 Task: Create a due date automation trigger when advanced on, on the tuesday of the week a card is due add fields with custom field "Resume" unchecked at 11:00 AM.
Action: Mouse moved to (1288, 100)
Screenshot: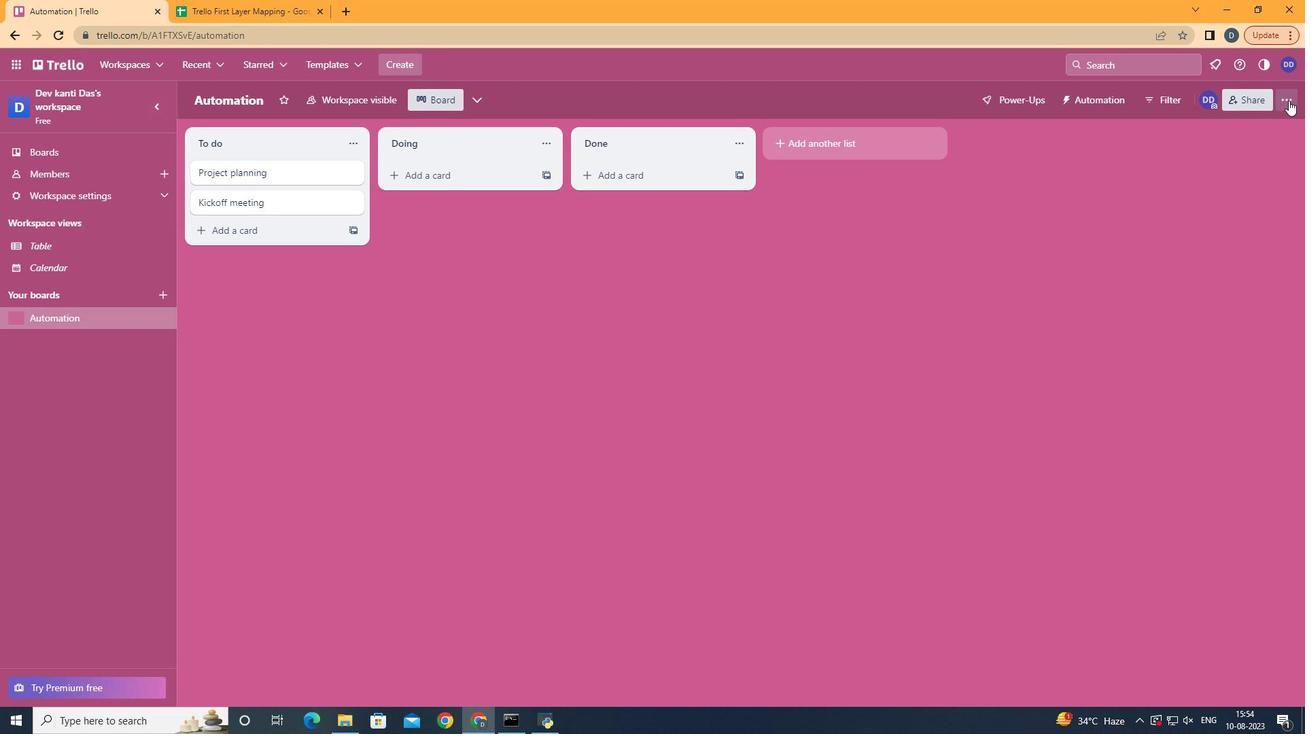 
Action: Mouse pressed left at (1288, 100)
Screenshot: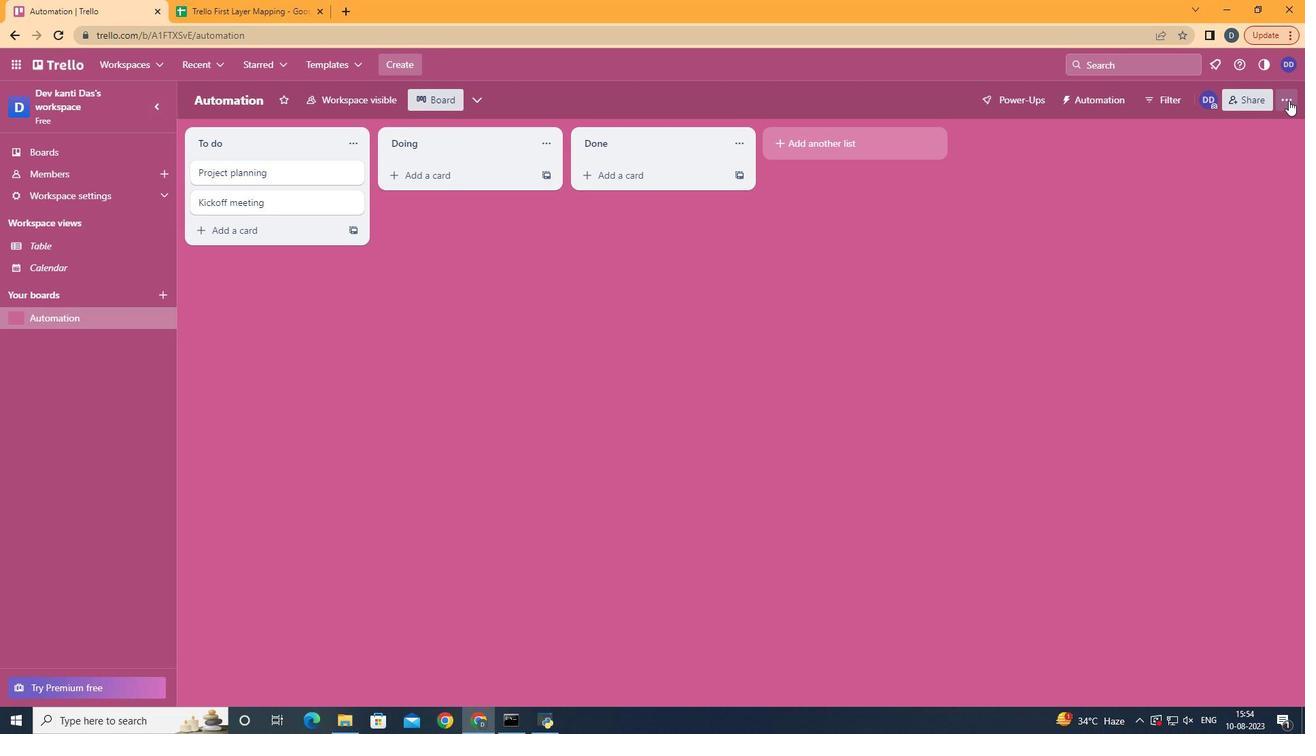 
Action: Mouse moved to (1193, 286)
Screenshot: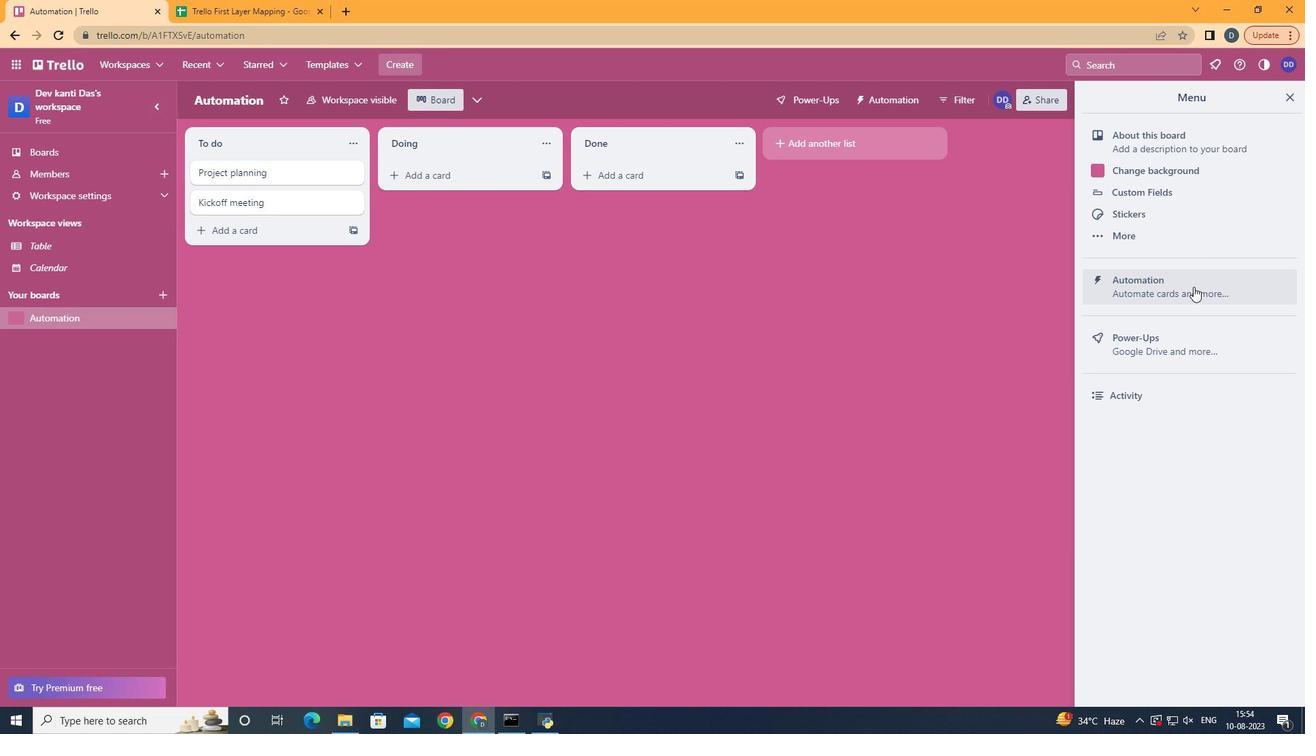 
Action: Mouse pressed left at (1193, 286)
Screenshot: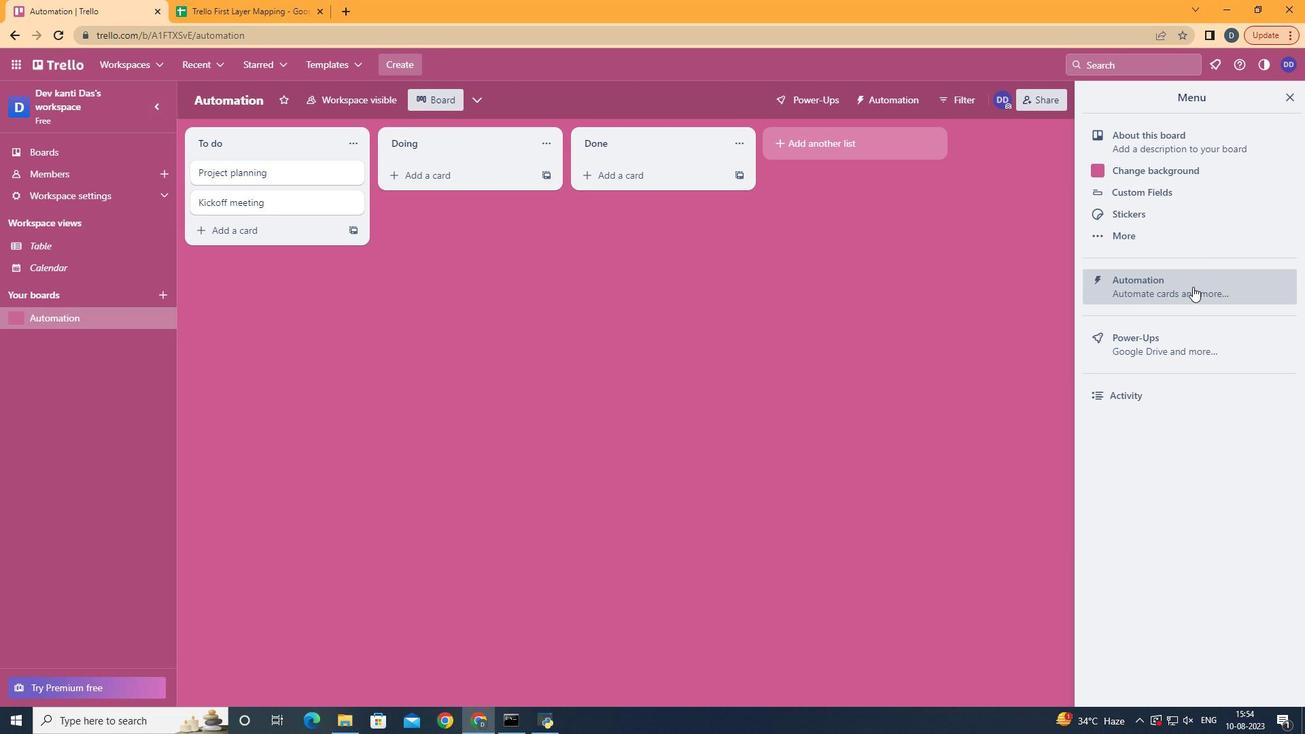 
Action: Mouse moved to (231, 268)
Screenshot: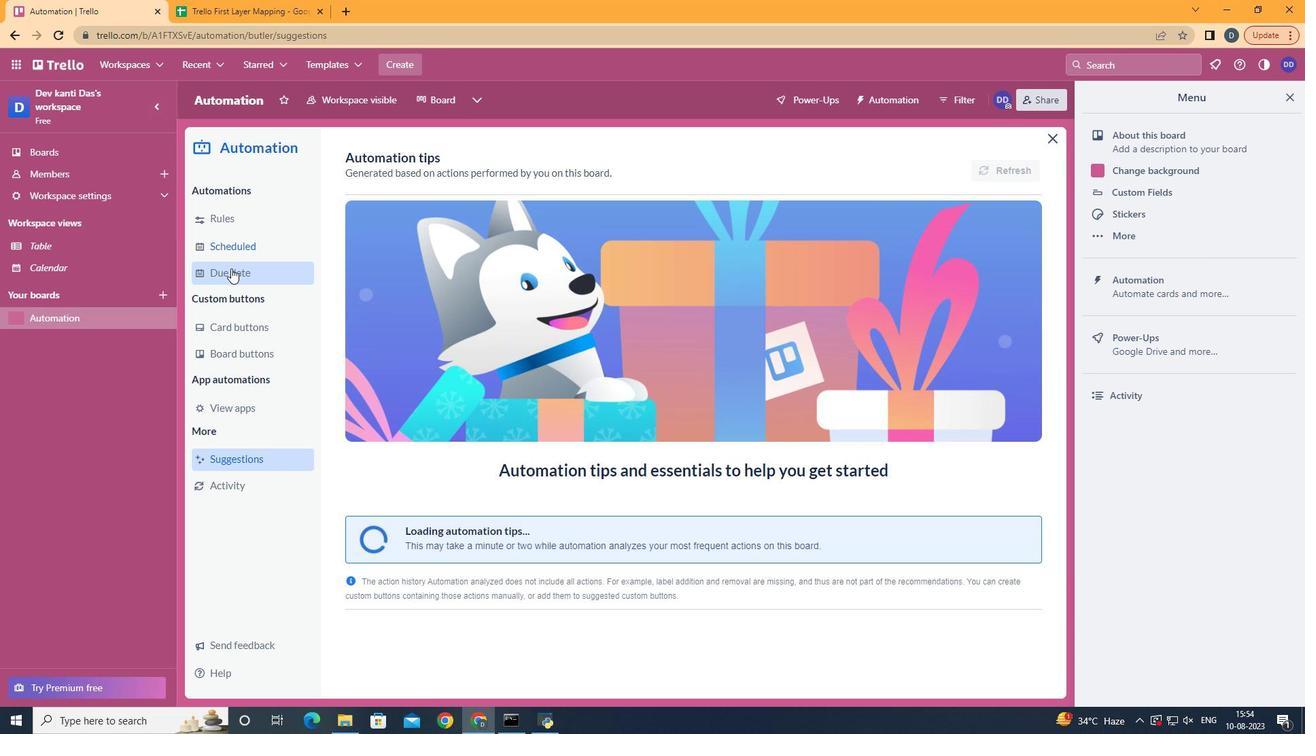 
Action: Mouse pressed left at (231, 268)
Screenshot: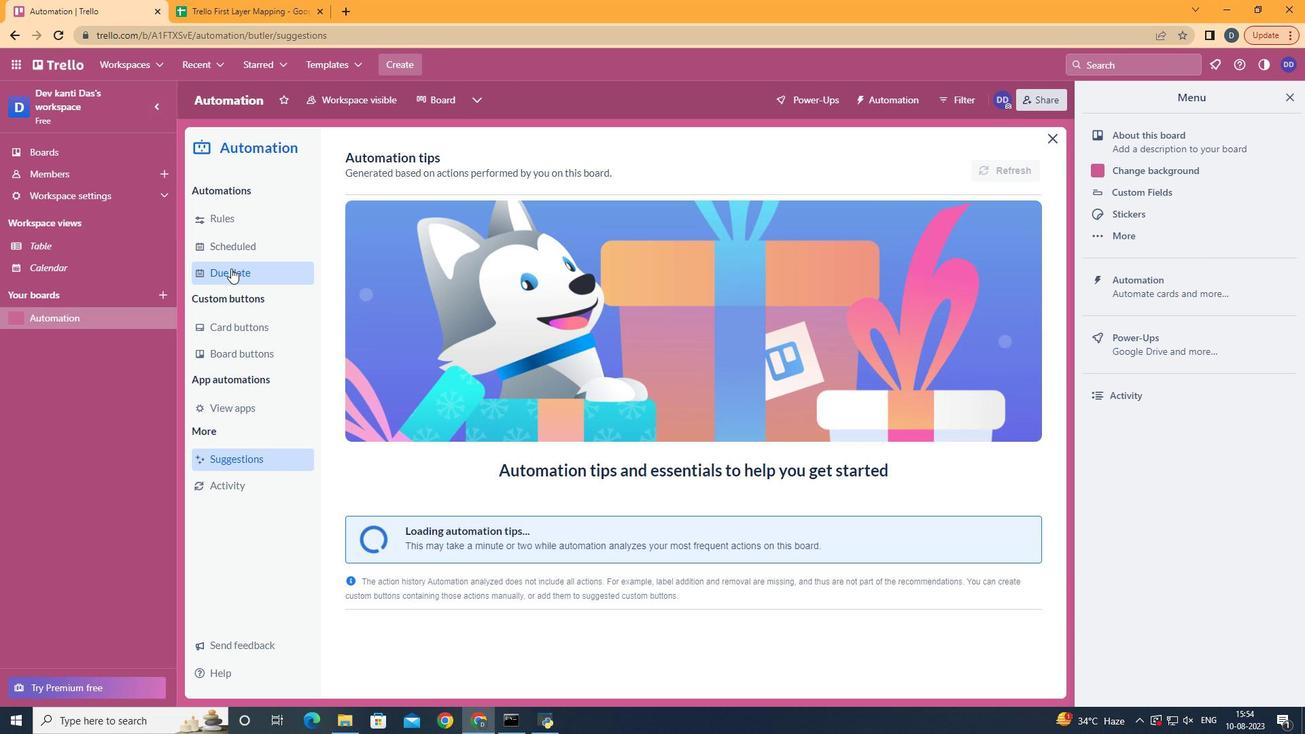 
Action: Mouse moved to (969, 159)
Screenshot: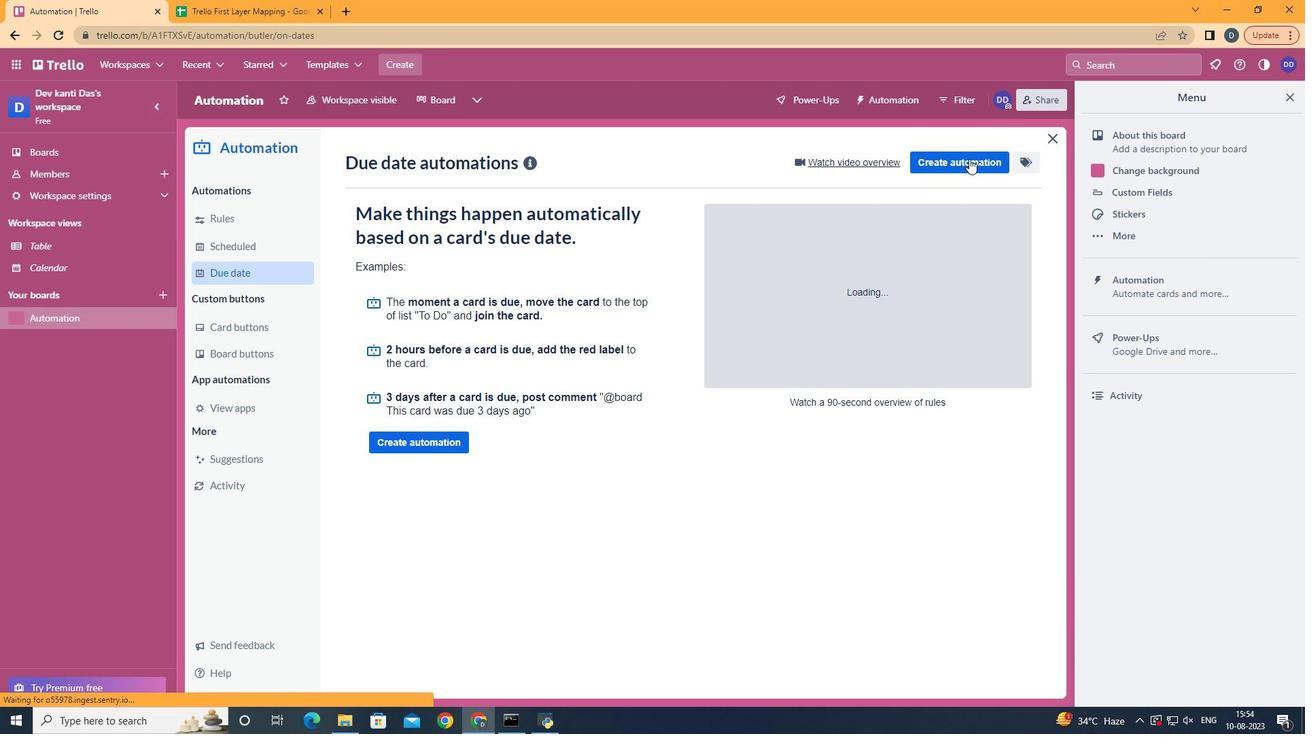 
Action: Mouse pressed left at (969, 159)
Screenshot: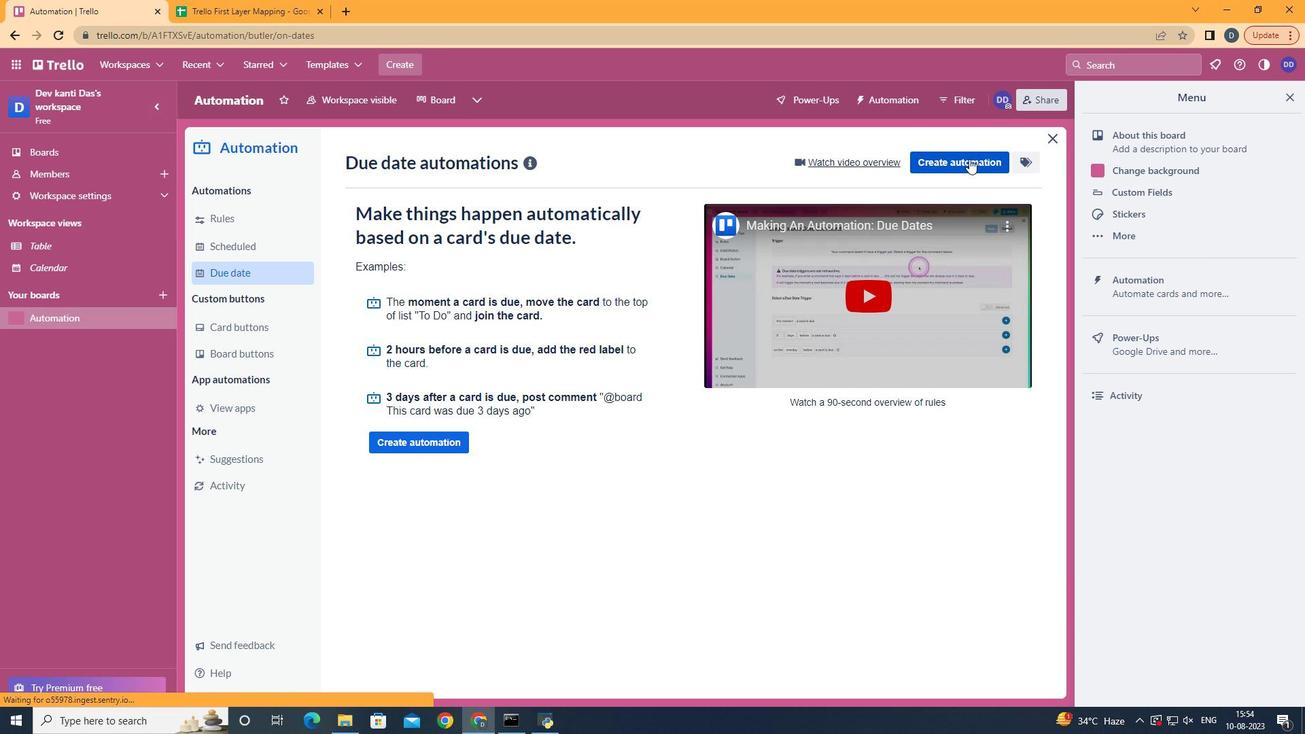 
Action: Mouse moved to (749, 301)
Screenshot: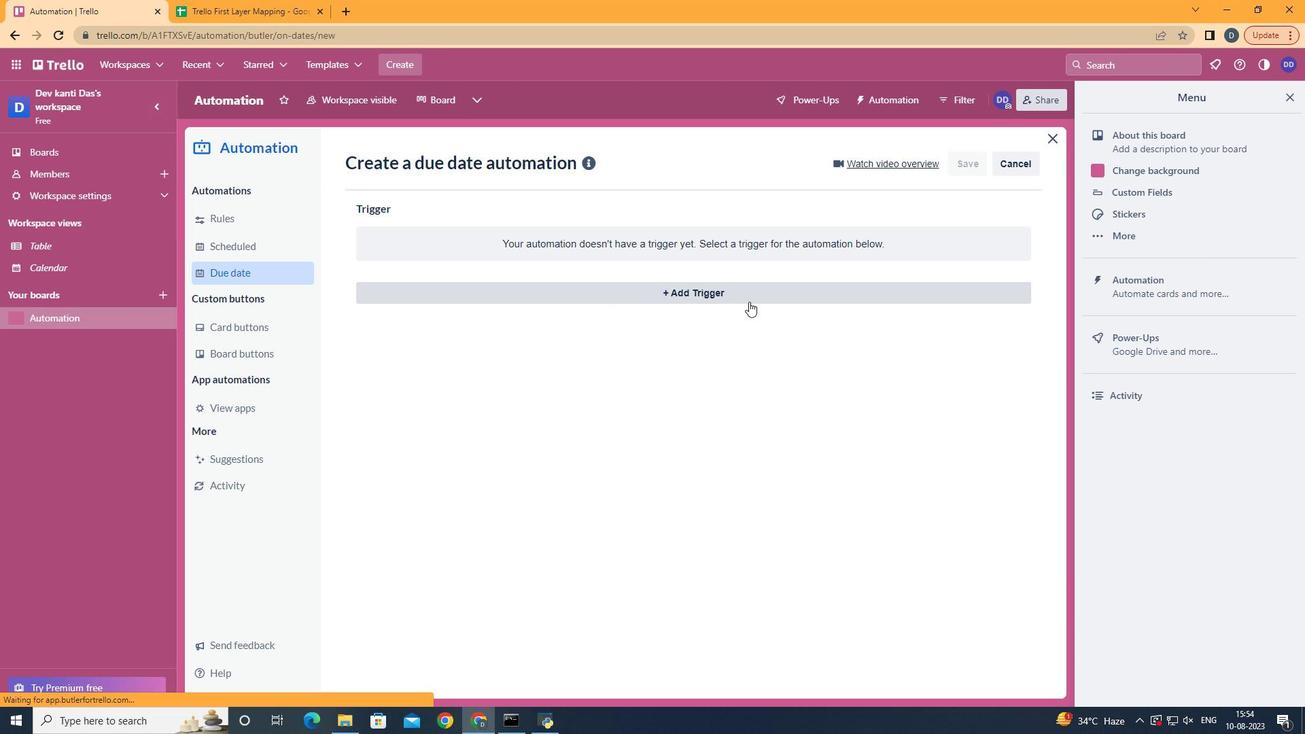 
Action: Mouse pressed left at (749, 301)
Screenshot: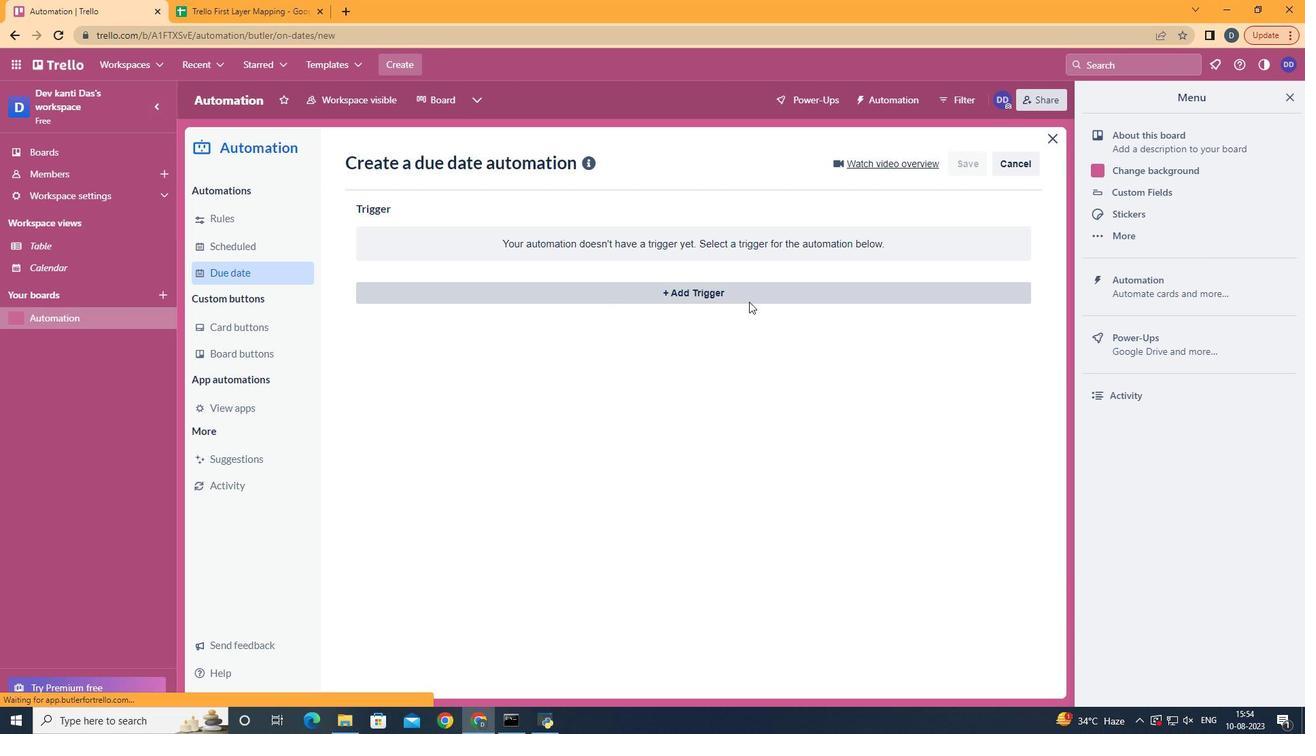 
Action: Mouse moved to (439, 385)
Screenshot: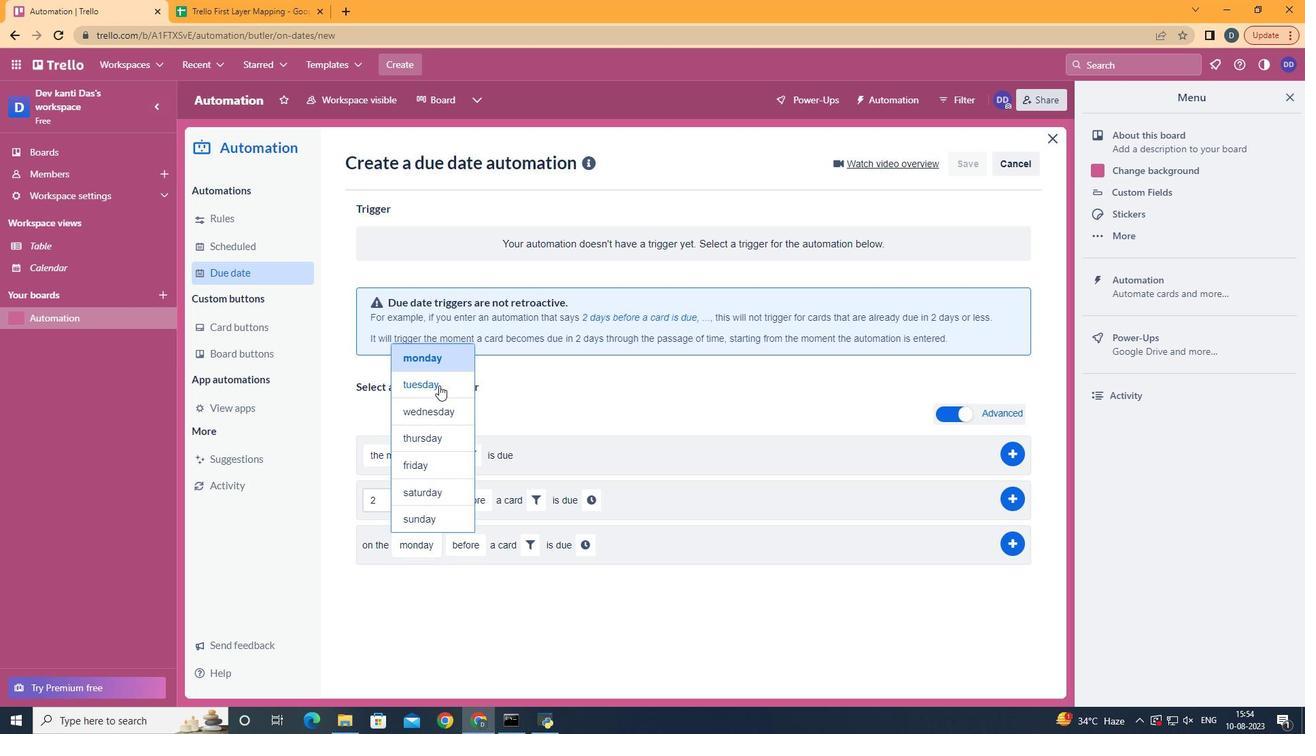 
Action: Mouse pressed left at (439, 385)
Screenshot: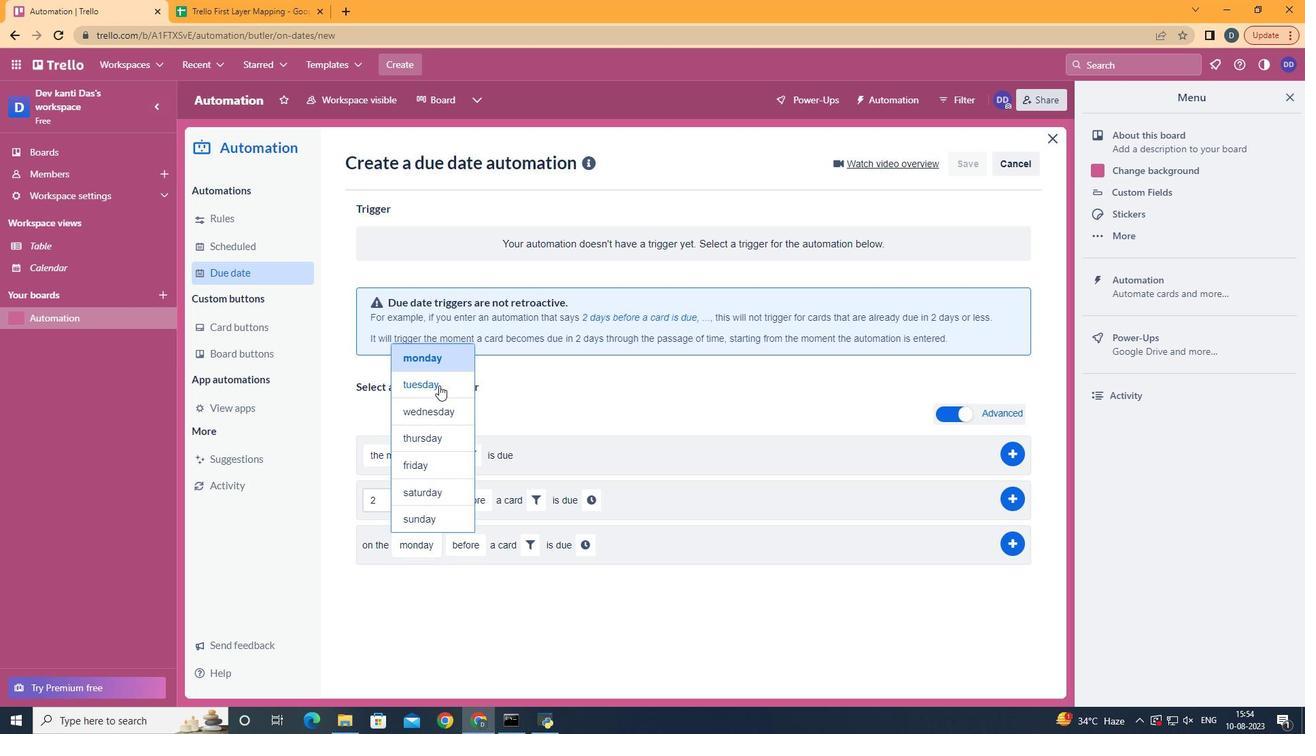 
Action: Mouse moved to (490, 621)
Screenshot: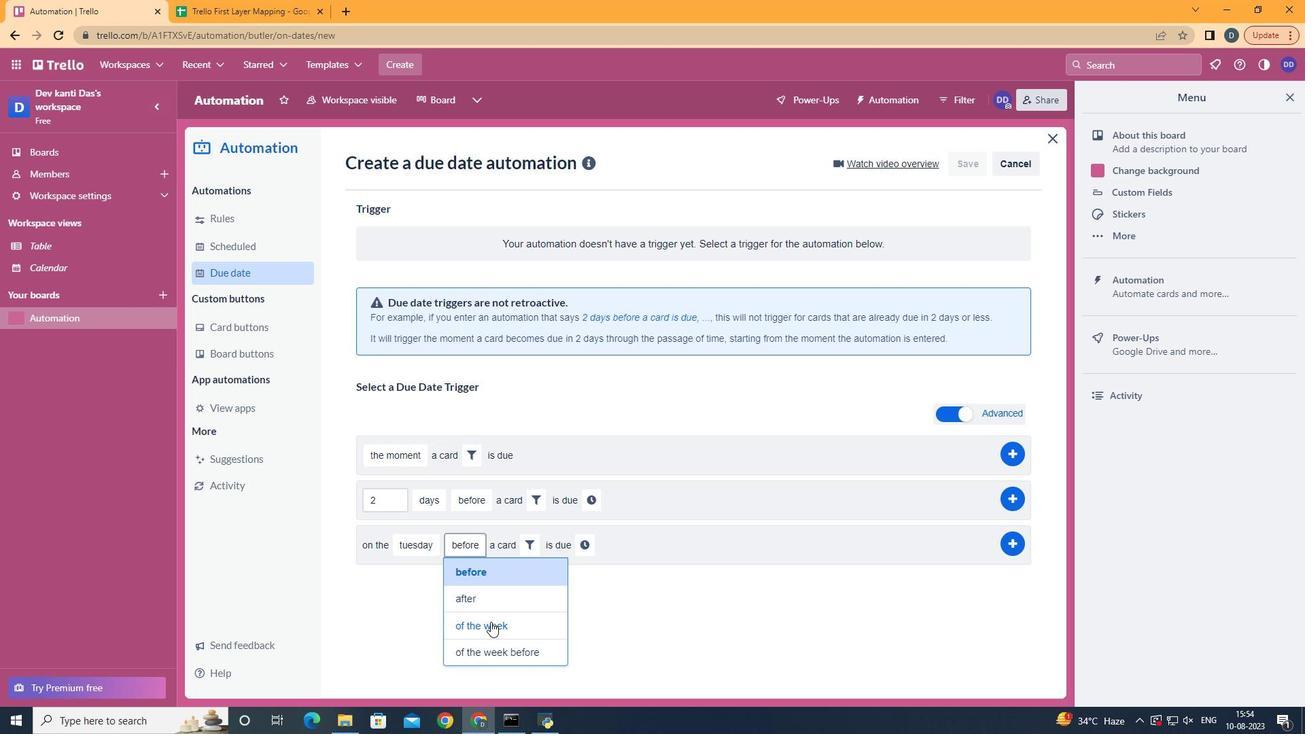 
Action: Mouse pressed left at (490, 621)
Screenshot: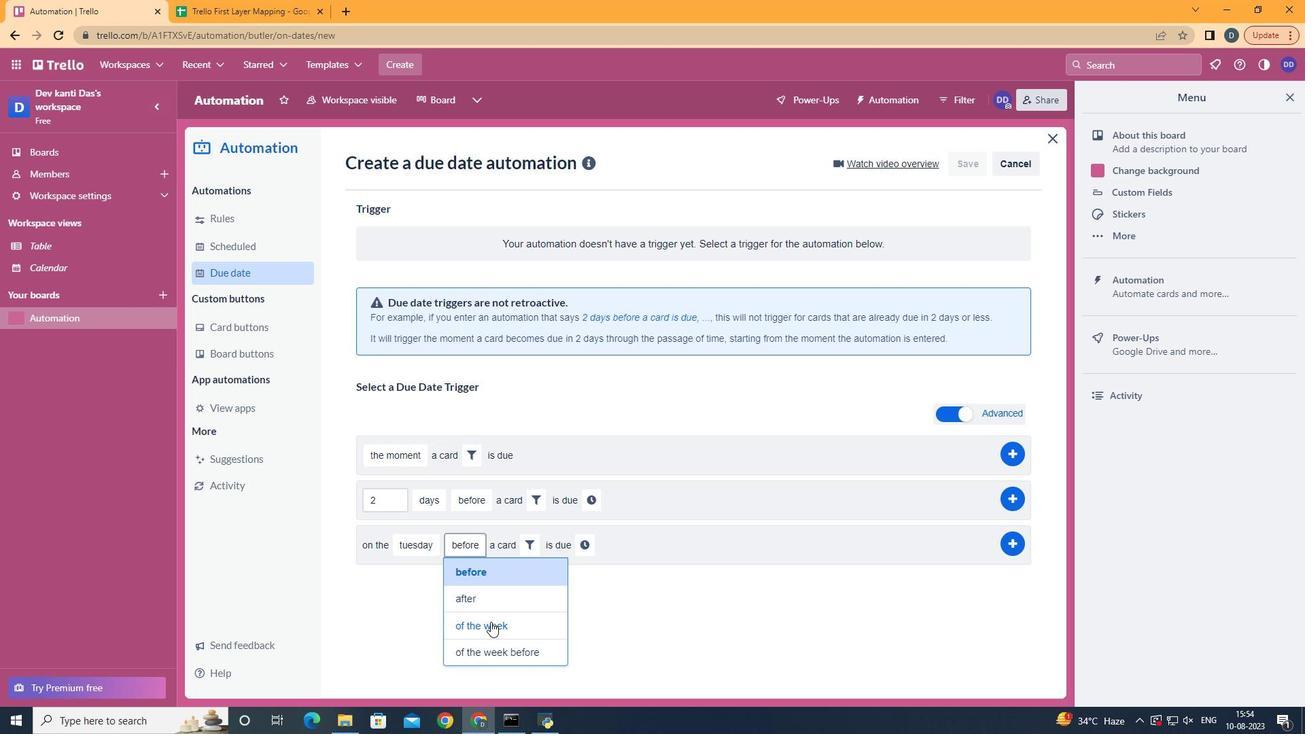 
Action: Mouse moved to (552, 542)
Screenshot: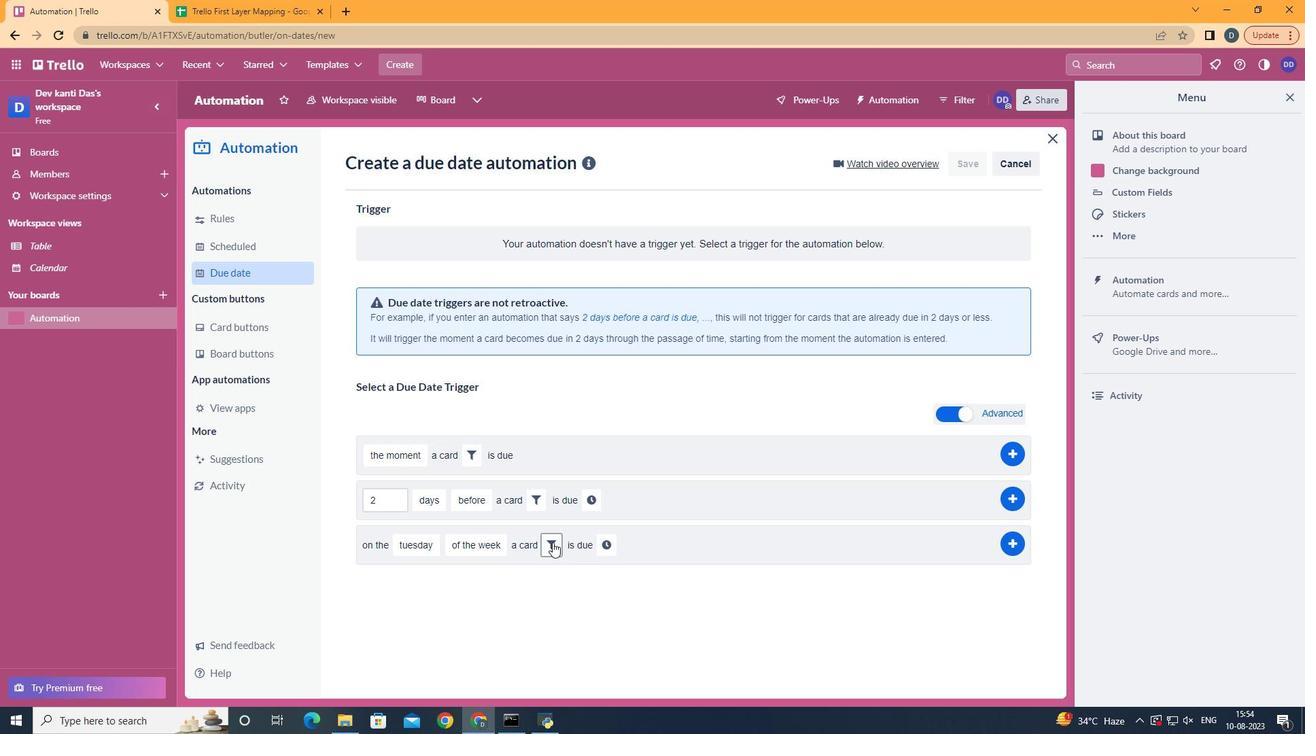 
Action: Mouse pressed left at (552, 542)
Screenshot: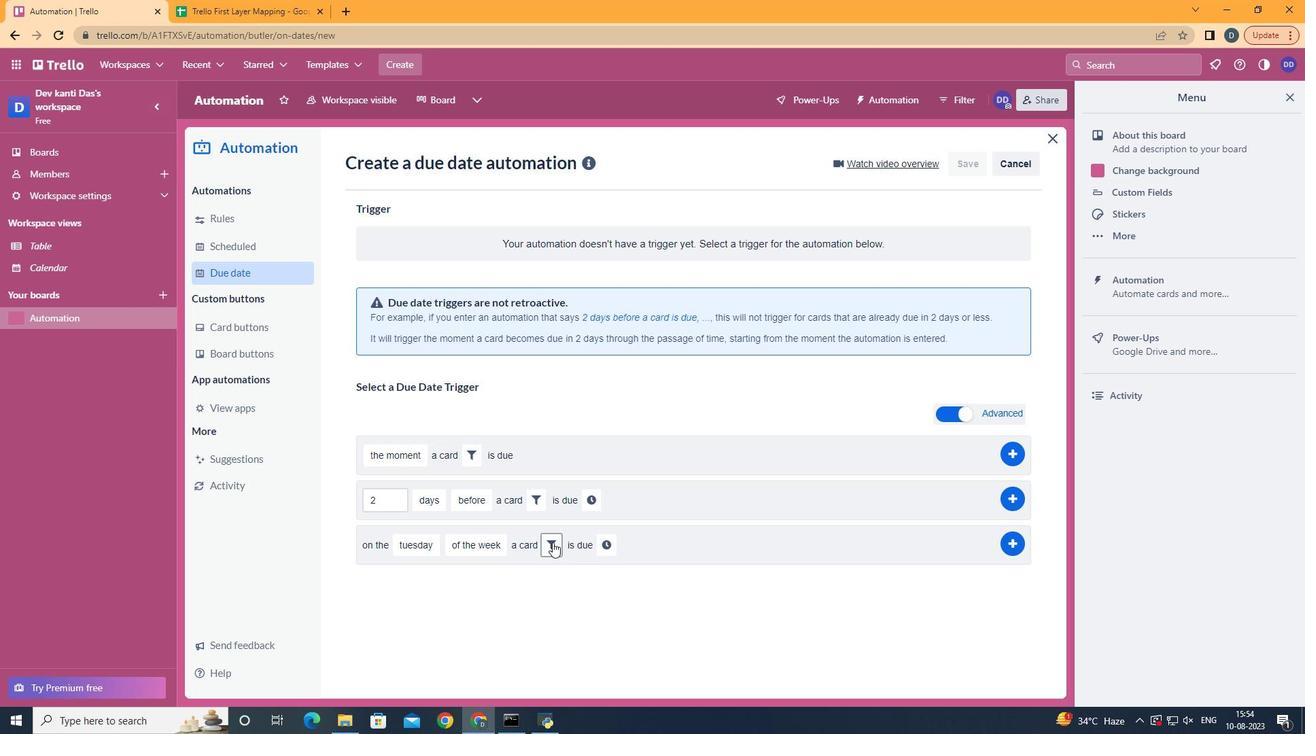 
Action: Mouse moved to (780, 594)
Screenshot: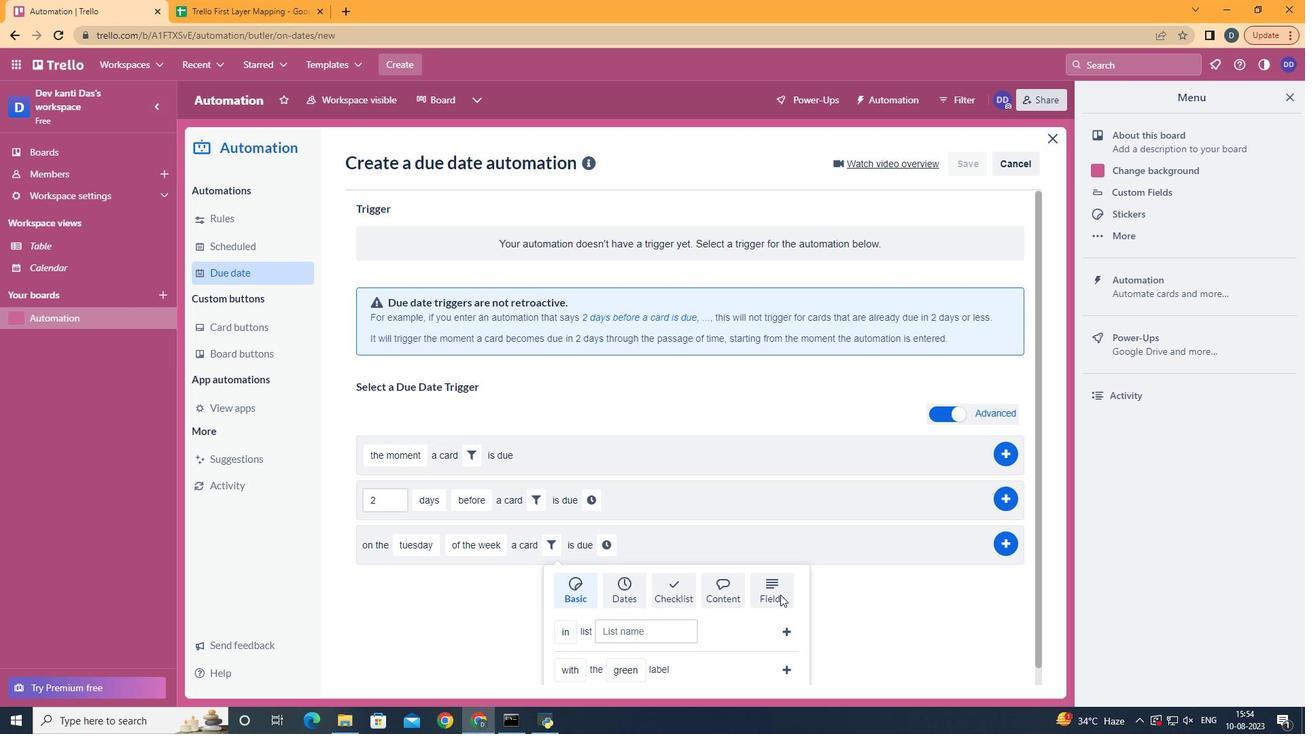 
Action: Mouse pressed left at (780, 594)
Screenshot: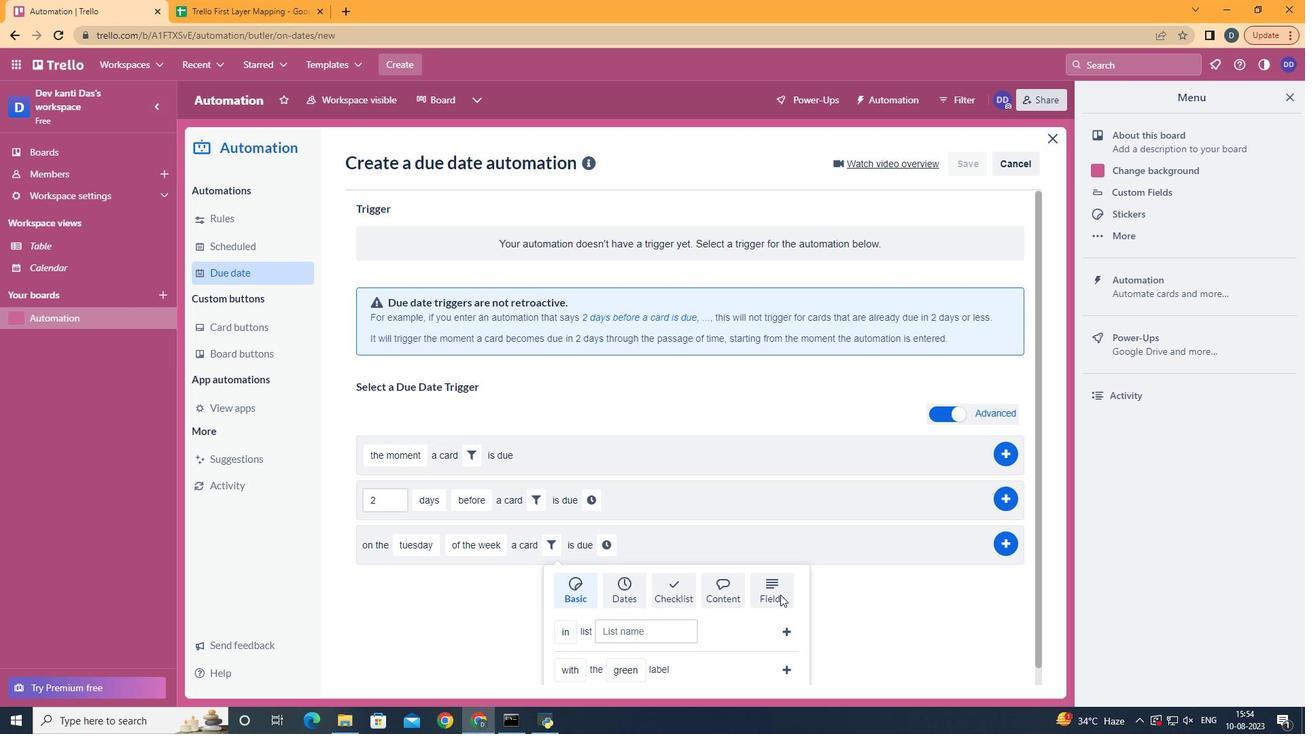 
Action: Mouse scrolled (780, 594) with delta (0, 0)
Screenshot: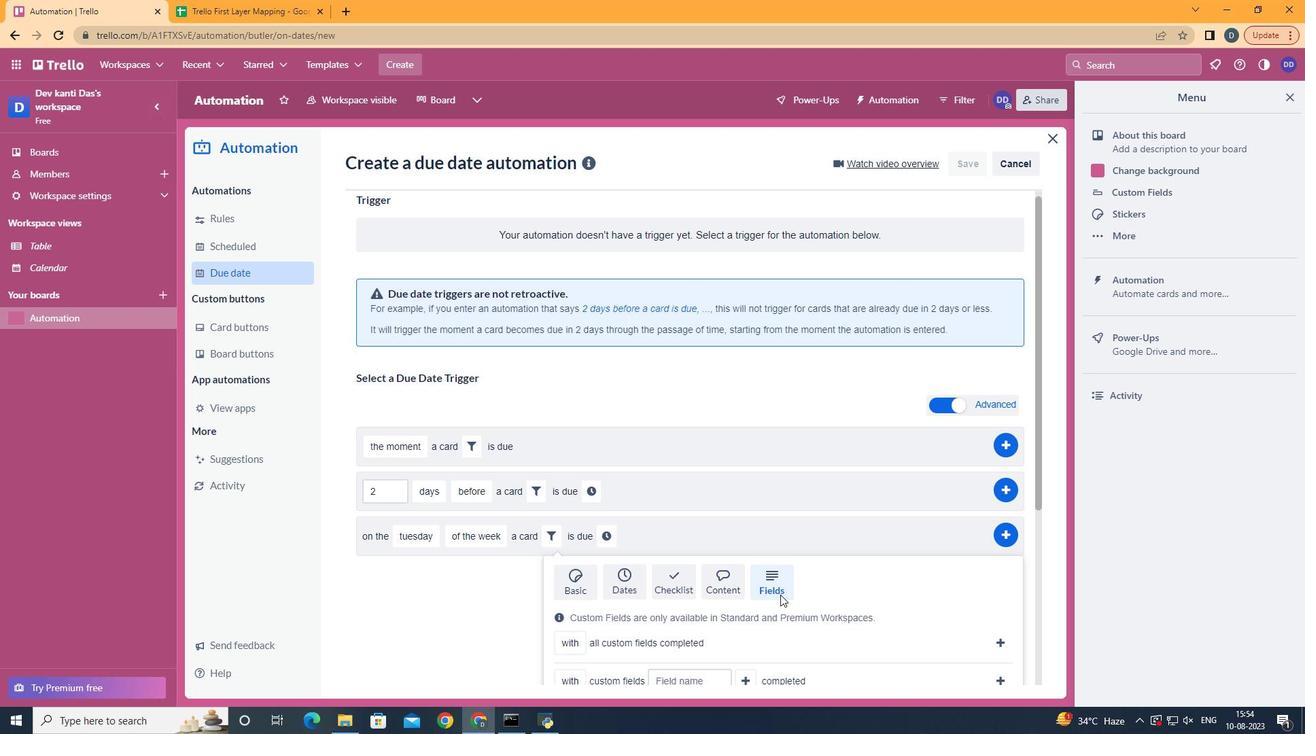 
Action: Mouse scrolled (780, 594) with delta (0, 0)
Screenshot: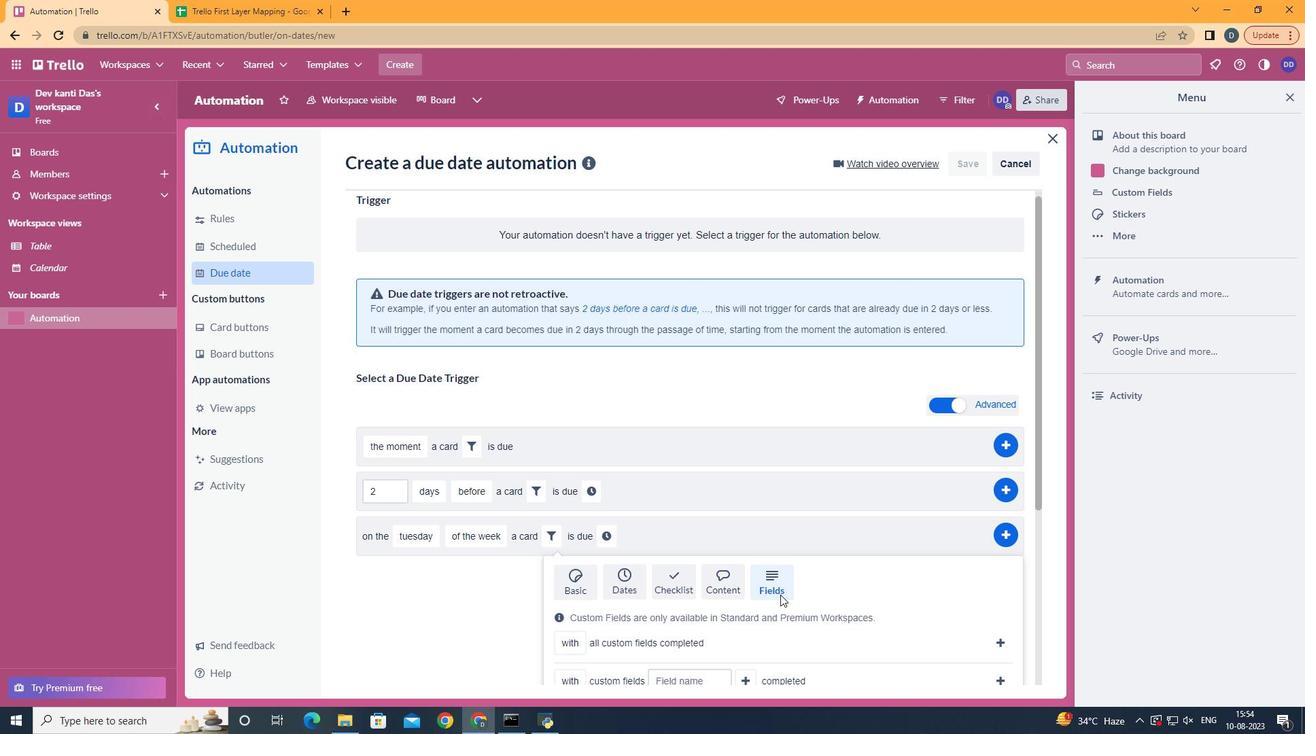
Action: Mouse scrolled (780, 594) with delta (0, 0)
Screenshot: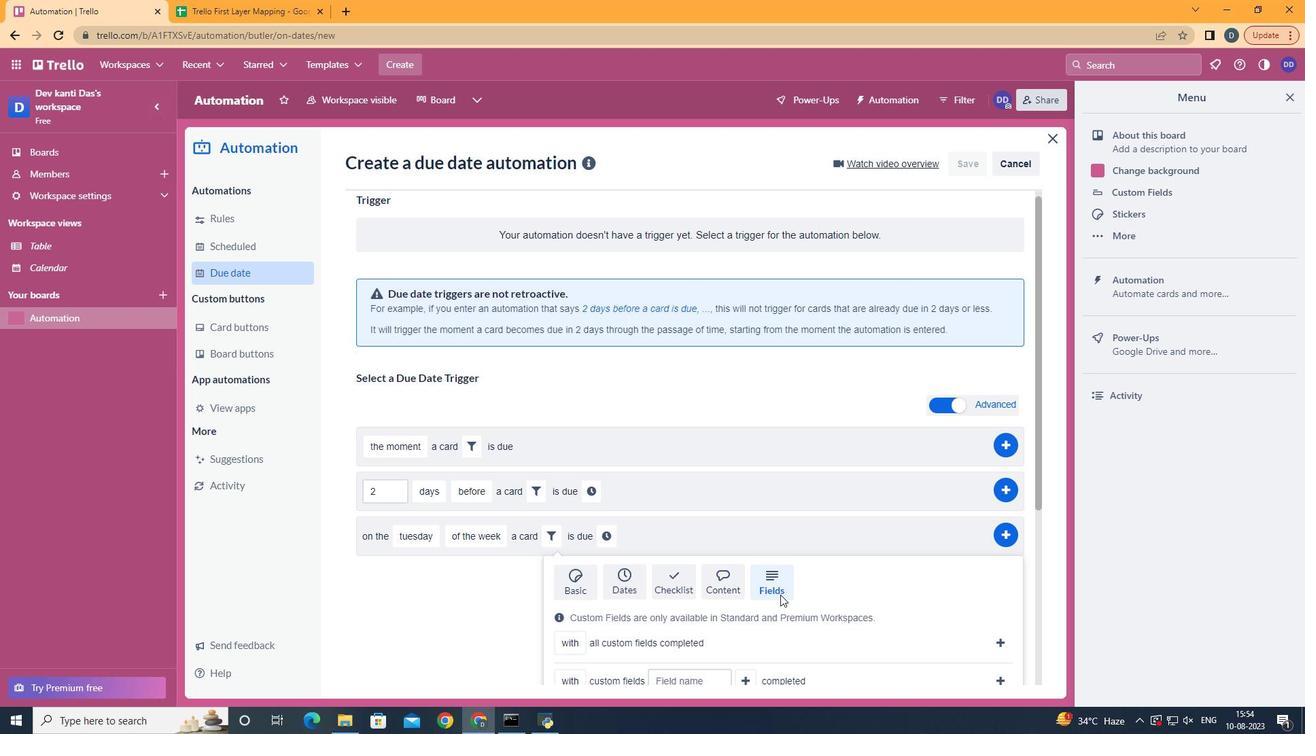 
Action: Mouse scrolled (780, 594) with delta (0, 0)
Screenshot: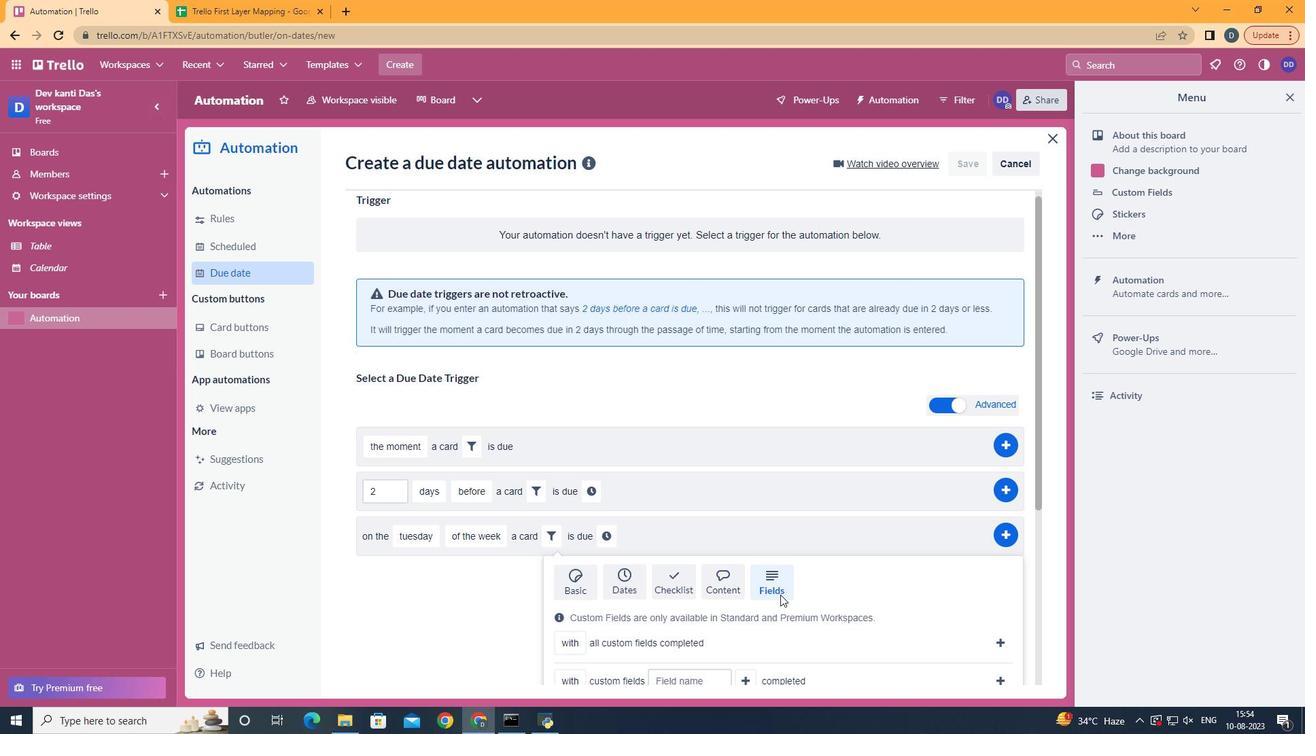 
Action: Mouse scrolled (780, 594) with delta (0, 0)
Screenshot: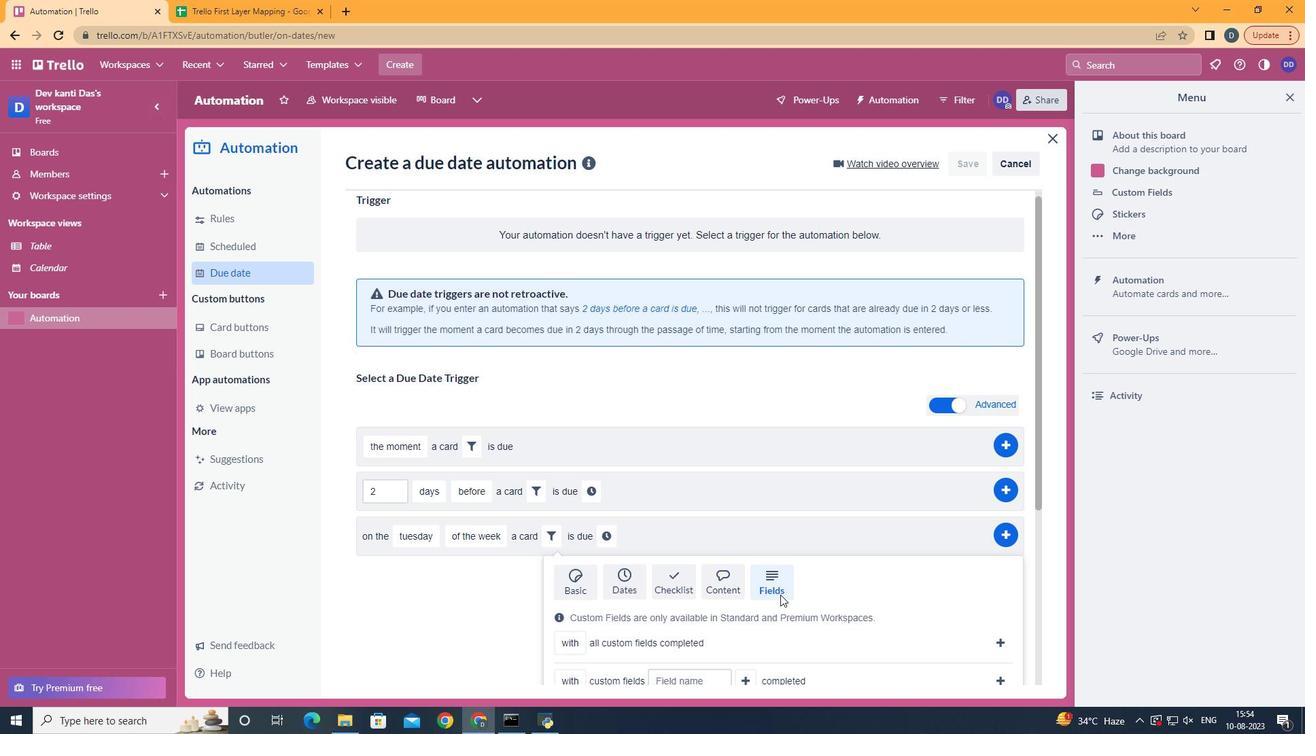 
Action: Mouse moved to (804, 513)
Screenshot: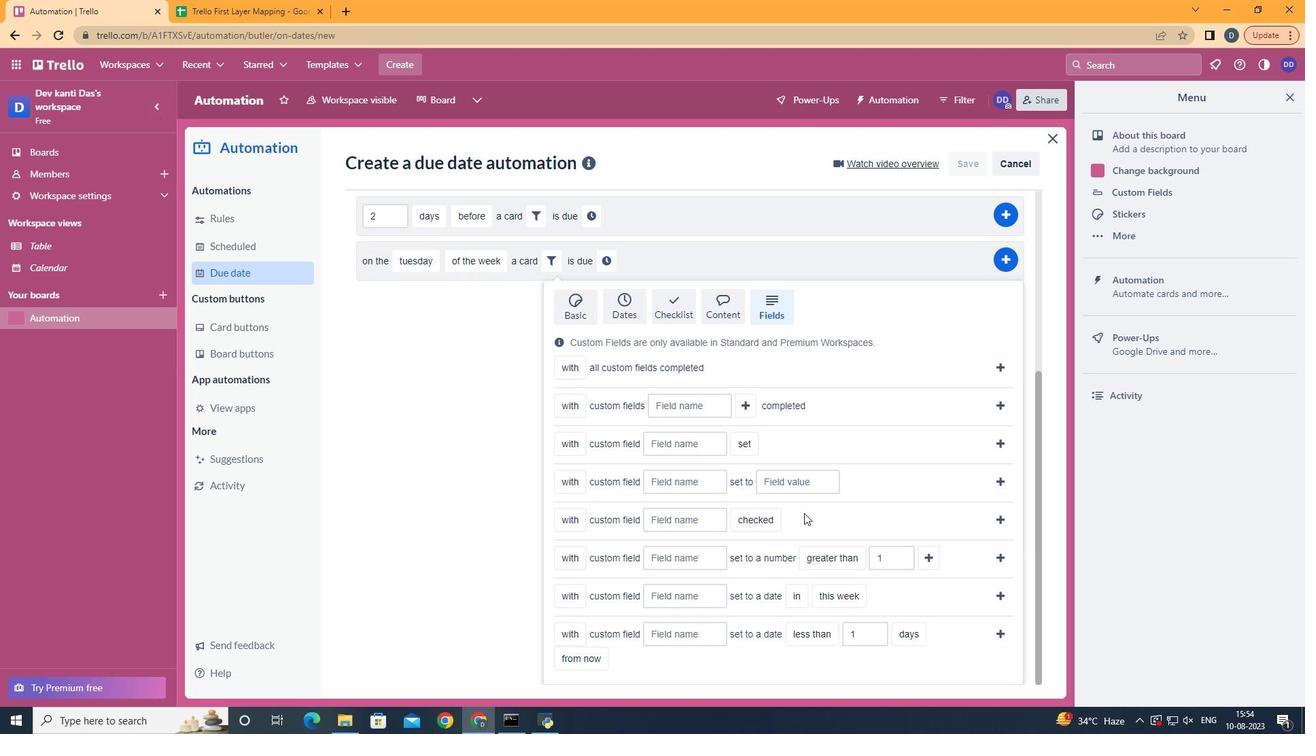 
Action: Mouse scrolled (804, 512) with delta (0, 0)
Screenshot: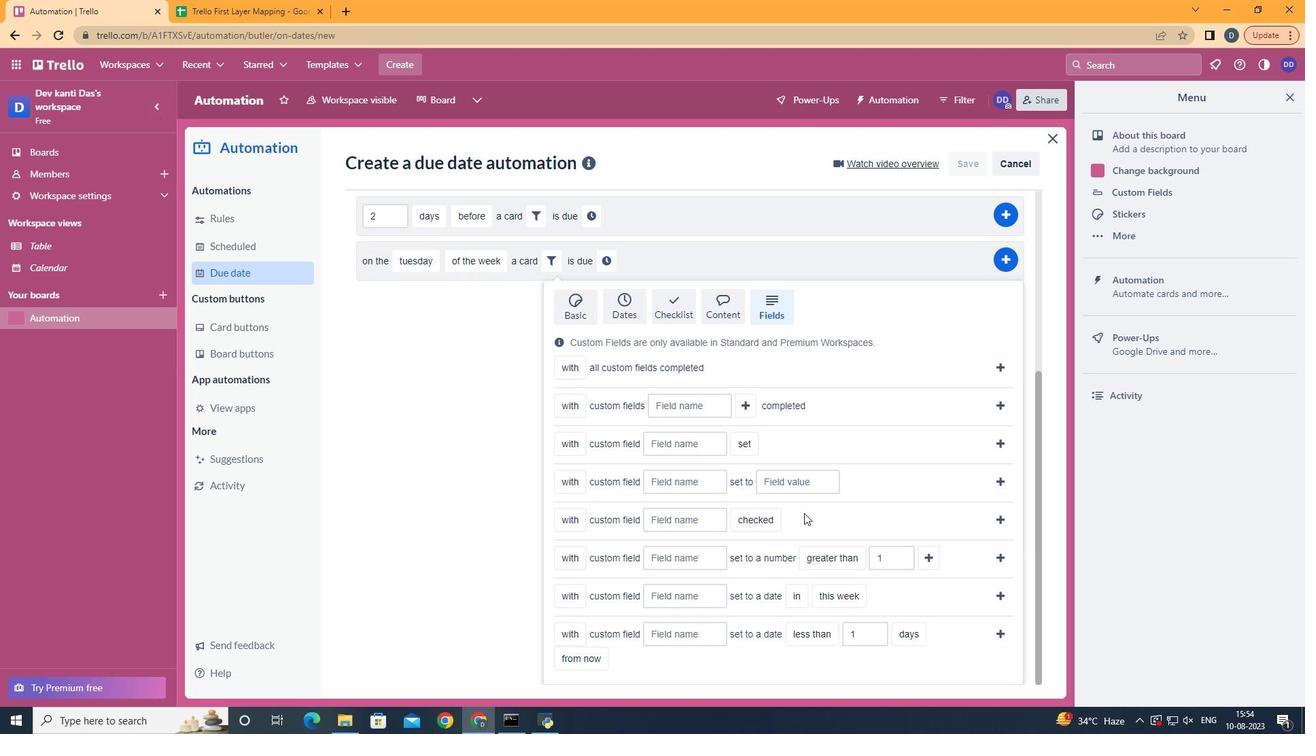 
Action: Mouse scrolled (804, 512) with delta (0, 0)
Screenshot: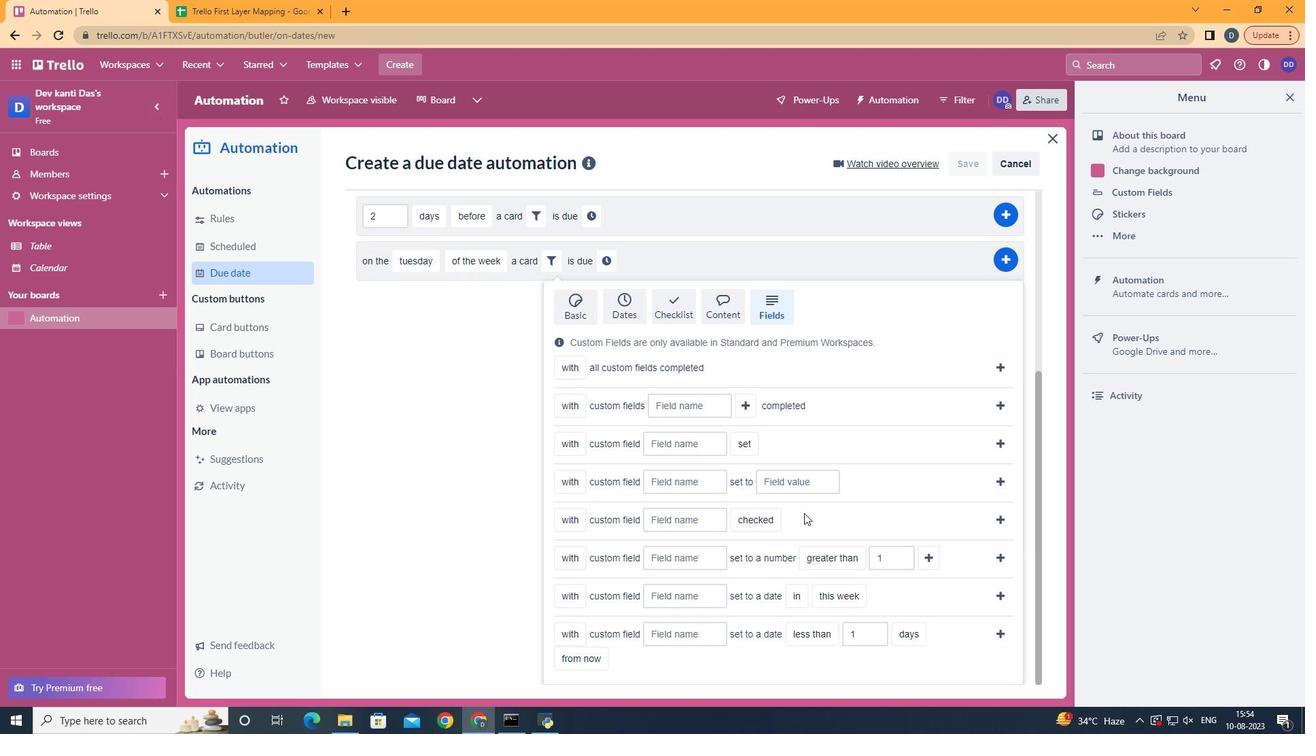 
Action: Mouse scrolled (804, 512) with delta (0, 0)
Screenshot: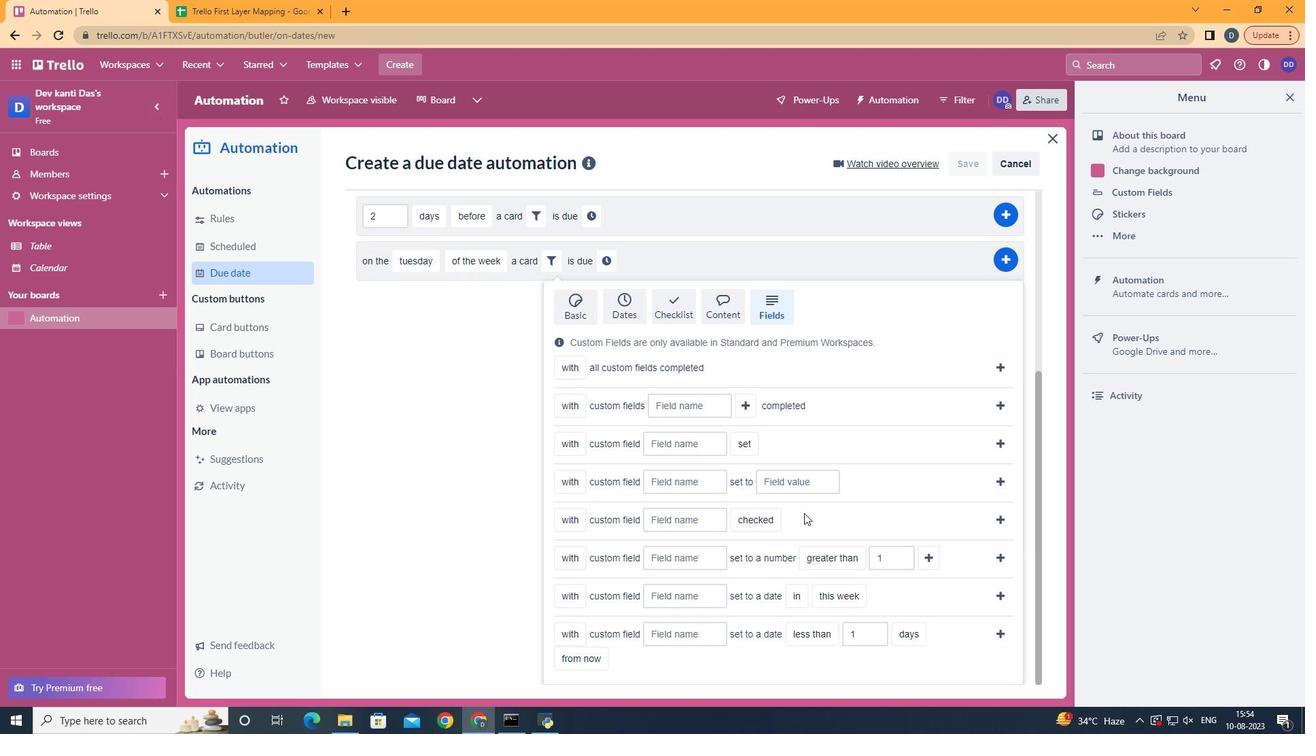
Action: Mouse moved to (577, 545)
Screenshot: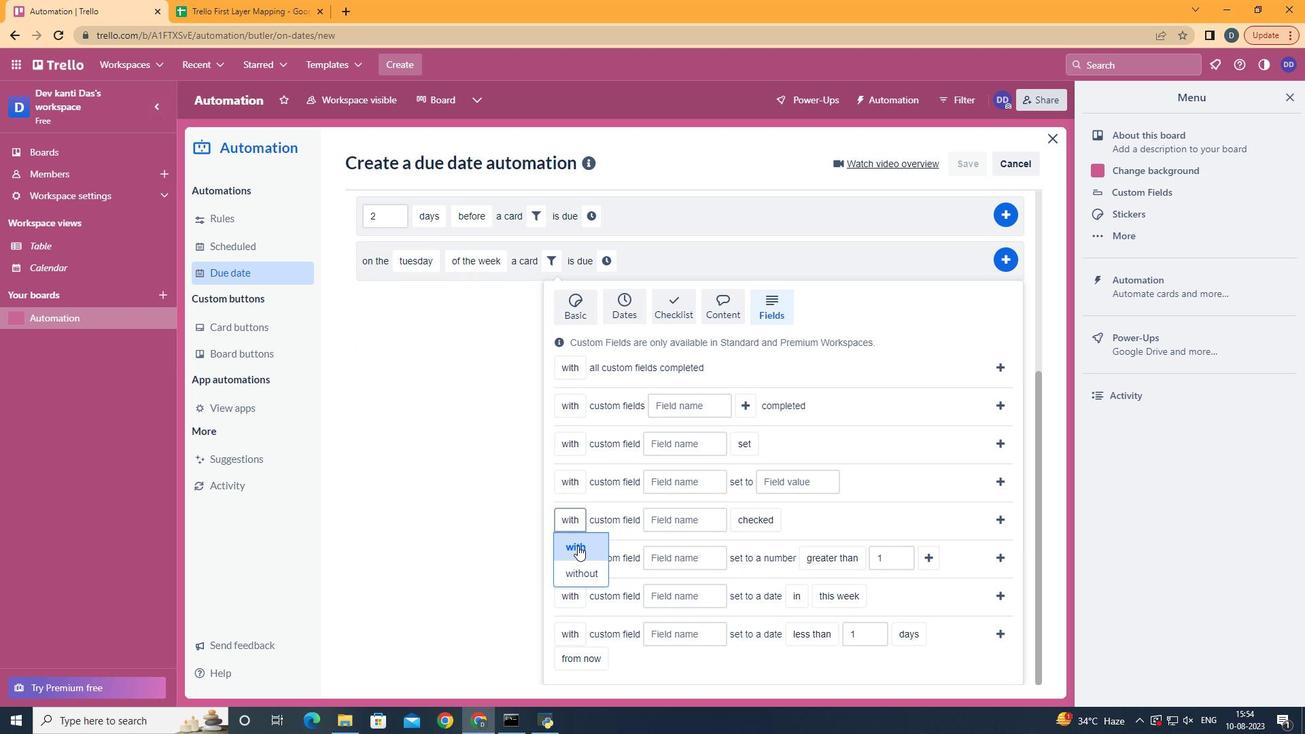 
Action: Mouse pressed left at (577, 545)
Screenshot: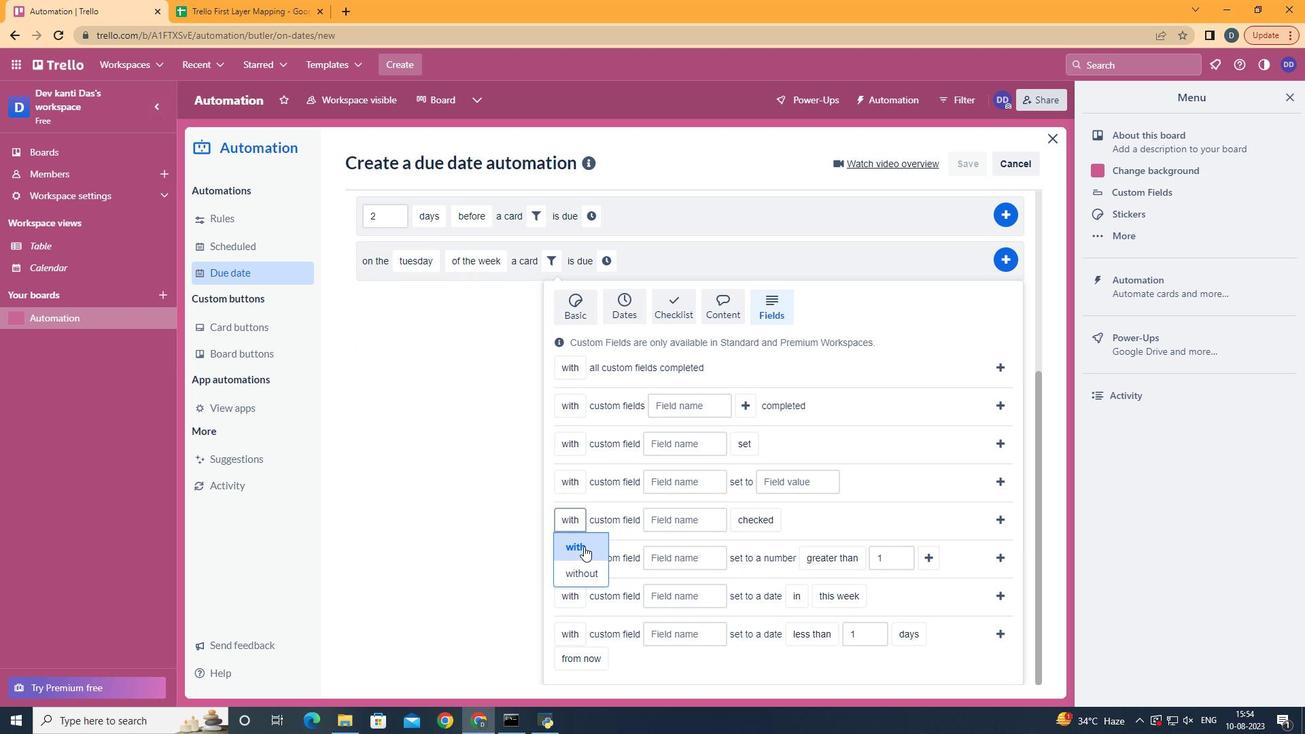 
Action: Mouse moved to (708, 511)
Screenshot: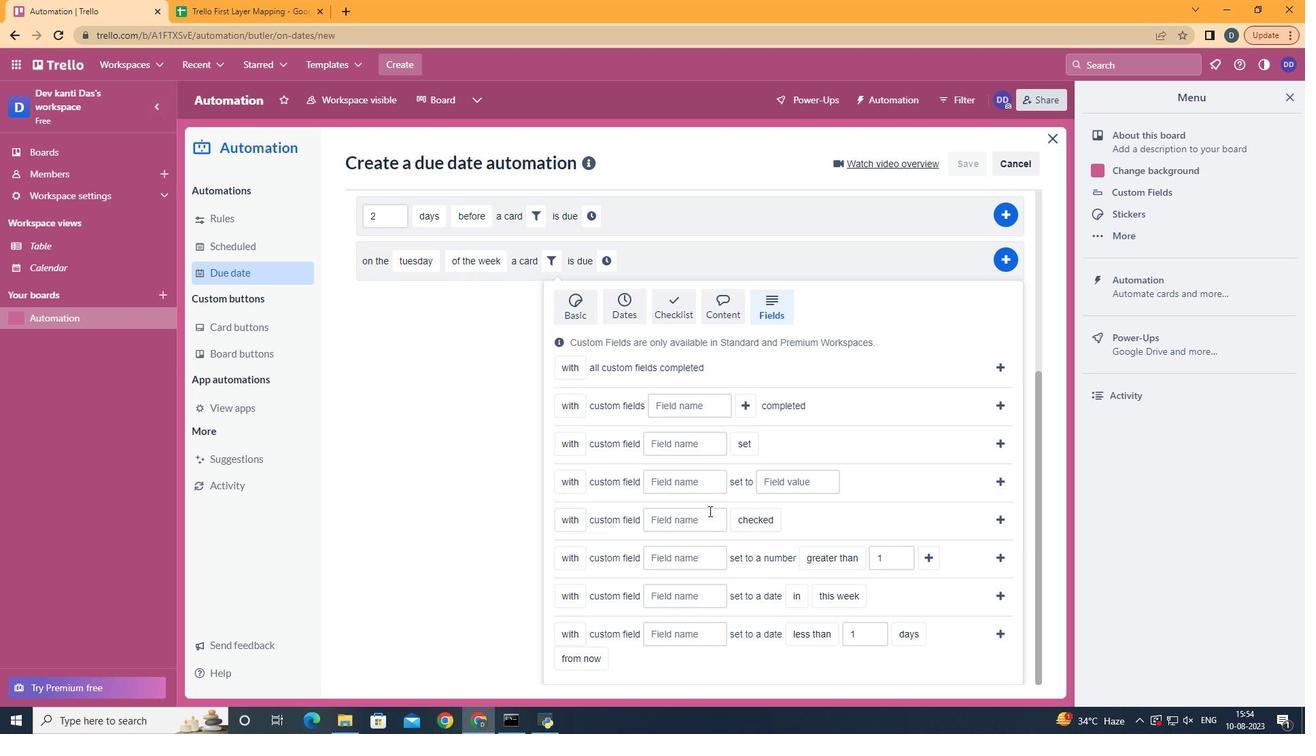 
Action: Mouse pressed left at (708, 511)
Screenshot: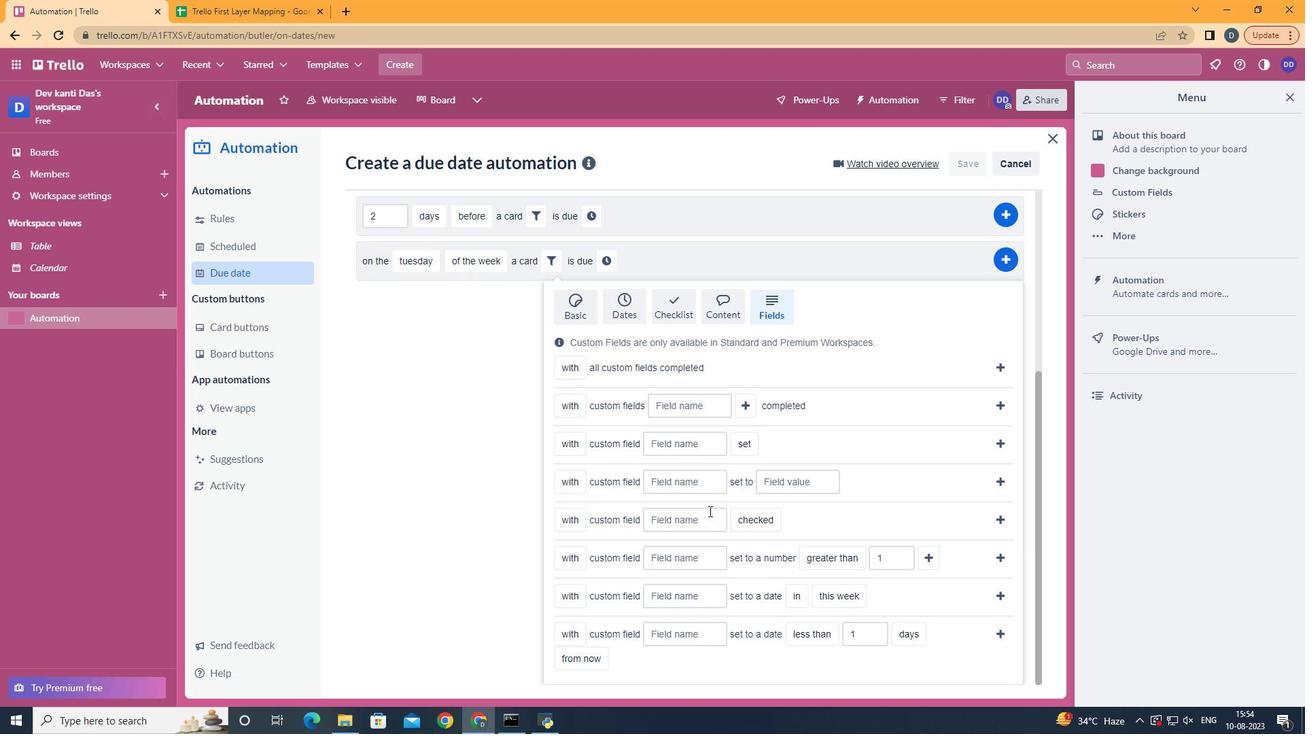 
Action: Key pressed <Key.shift><Key.shift>Resume
Screenshot: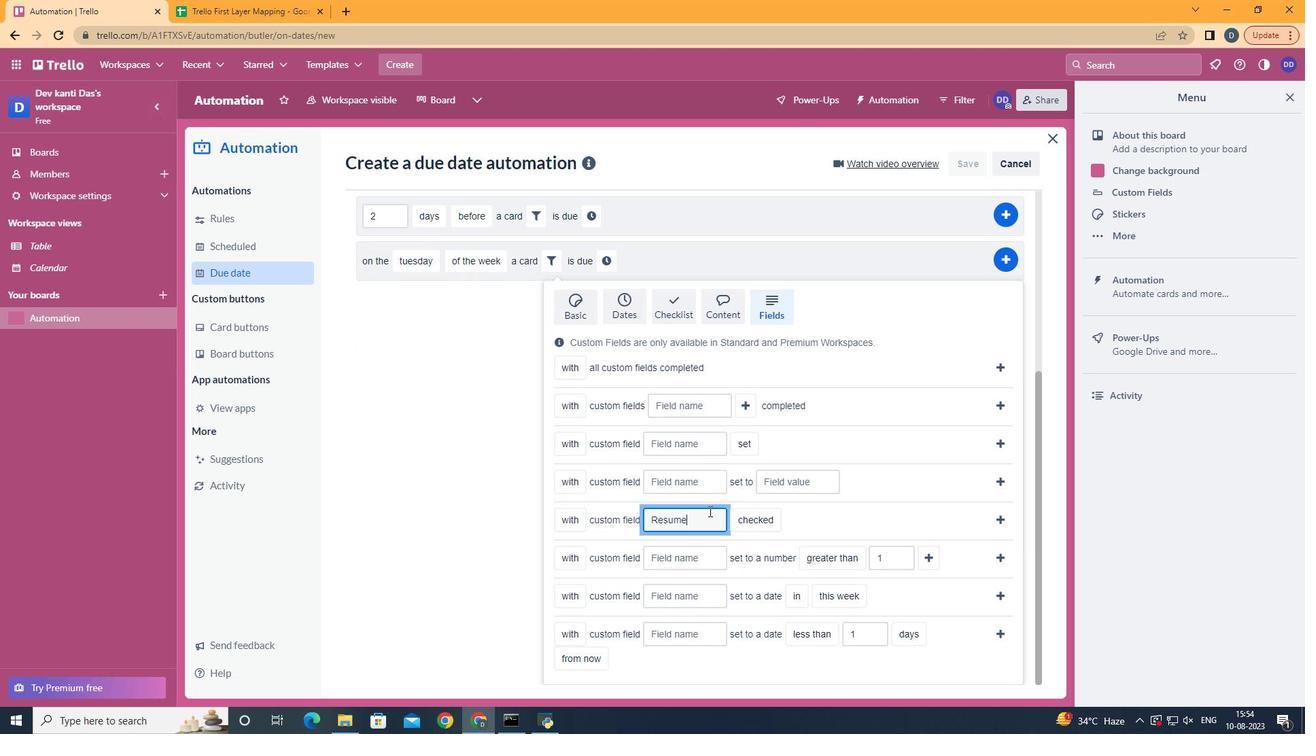 
Action: Mouse moved to (753, 572)
Screenshot: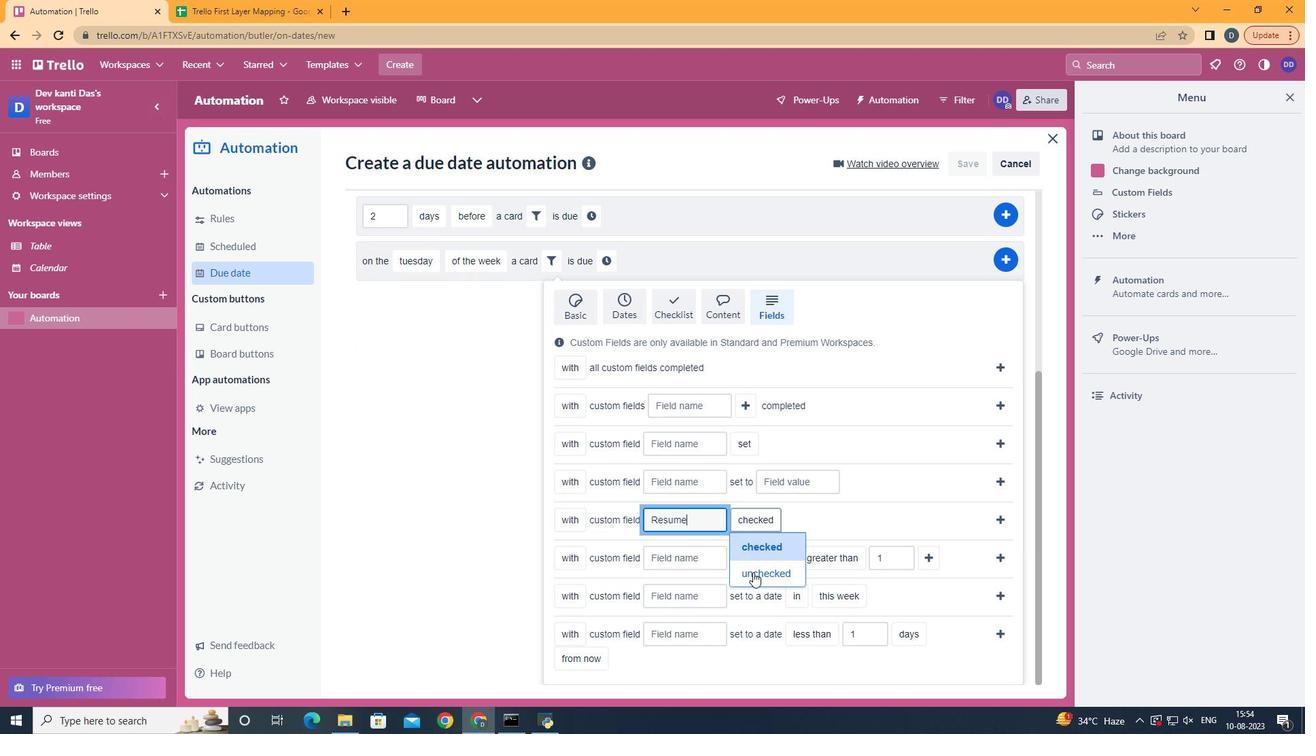 
Action: Mouse pressed left at (753, 572)
Screenshot: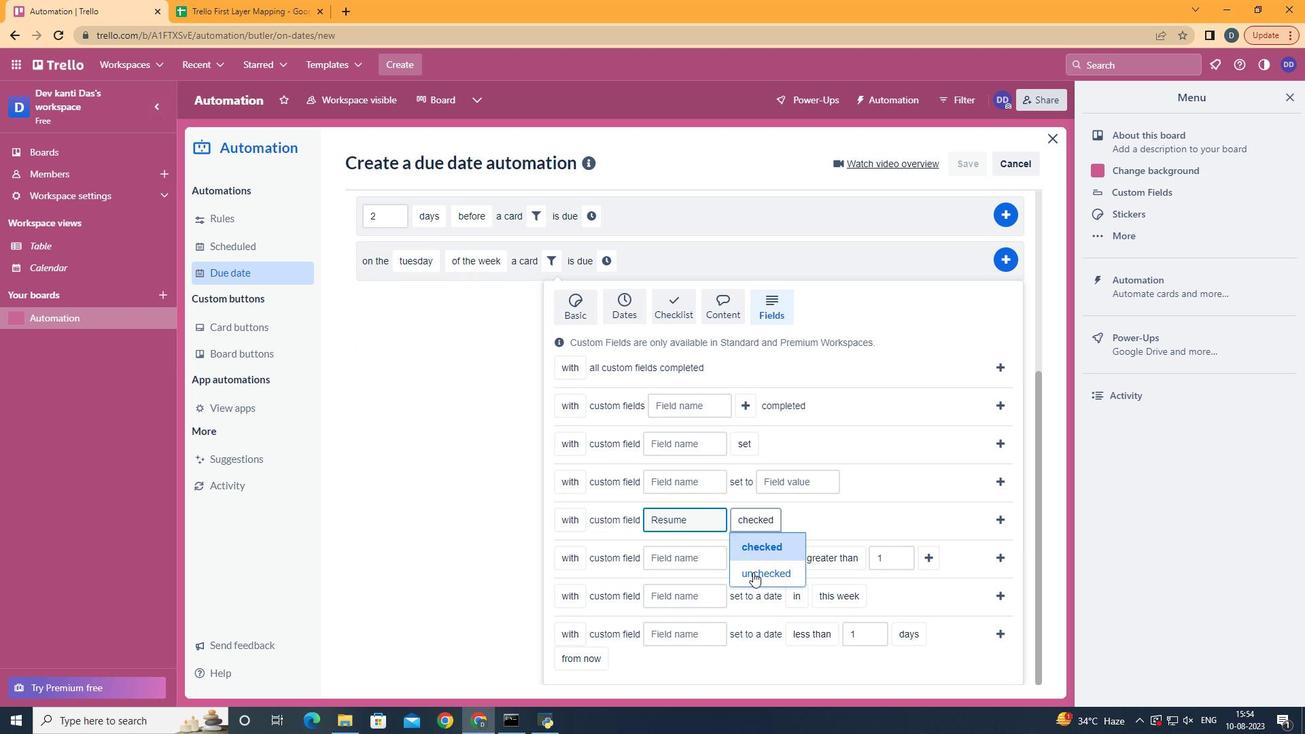 
Action: Mouse moved to (999, 512)
Screenshot: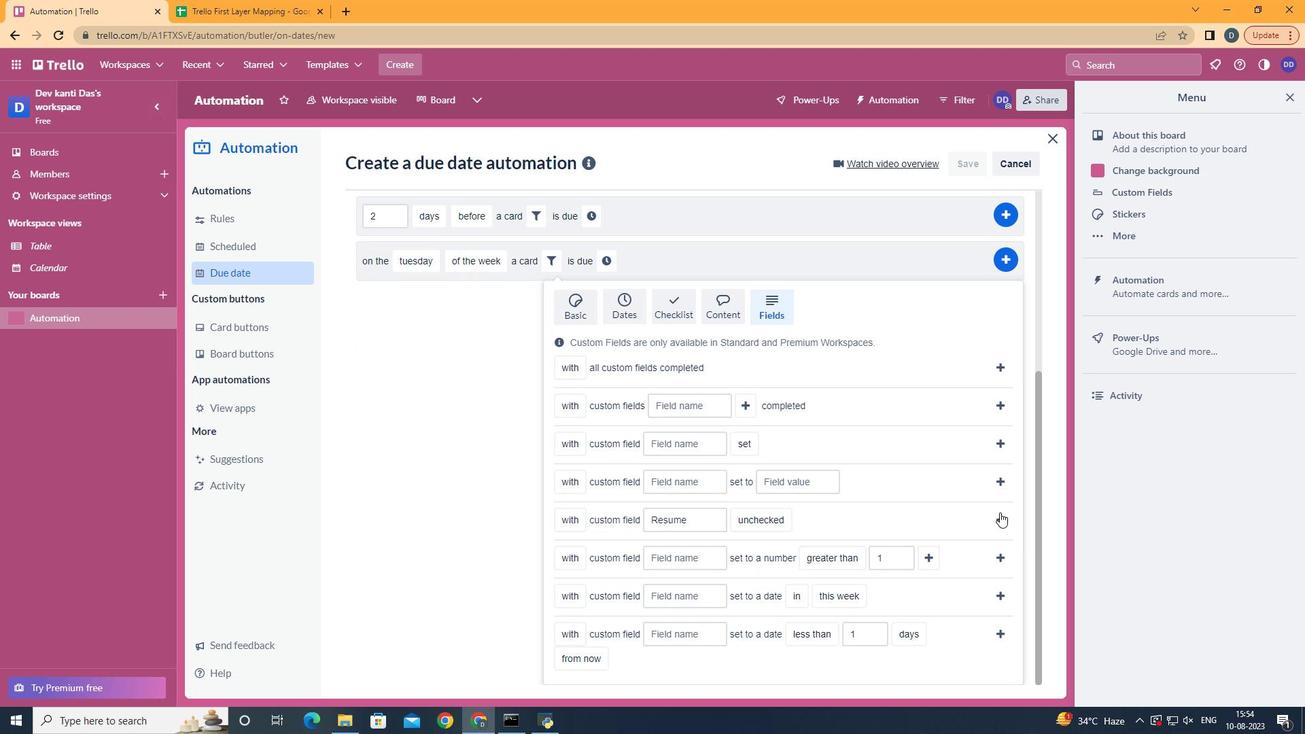 
Action: Mouse pressed left at (999, 512)
Screenshot: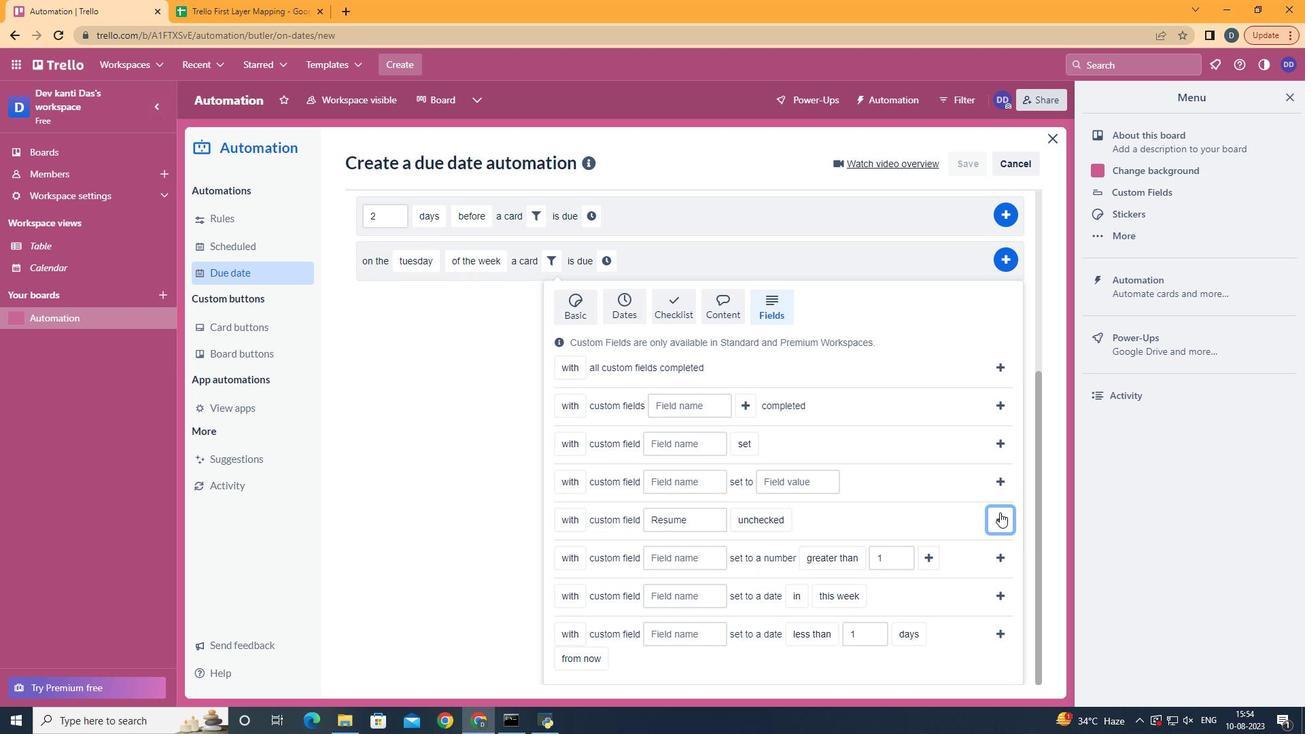 
Action: Mouse moved to (801, 539)
Screenshot: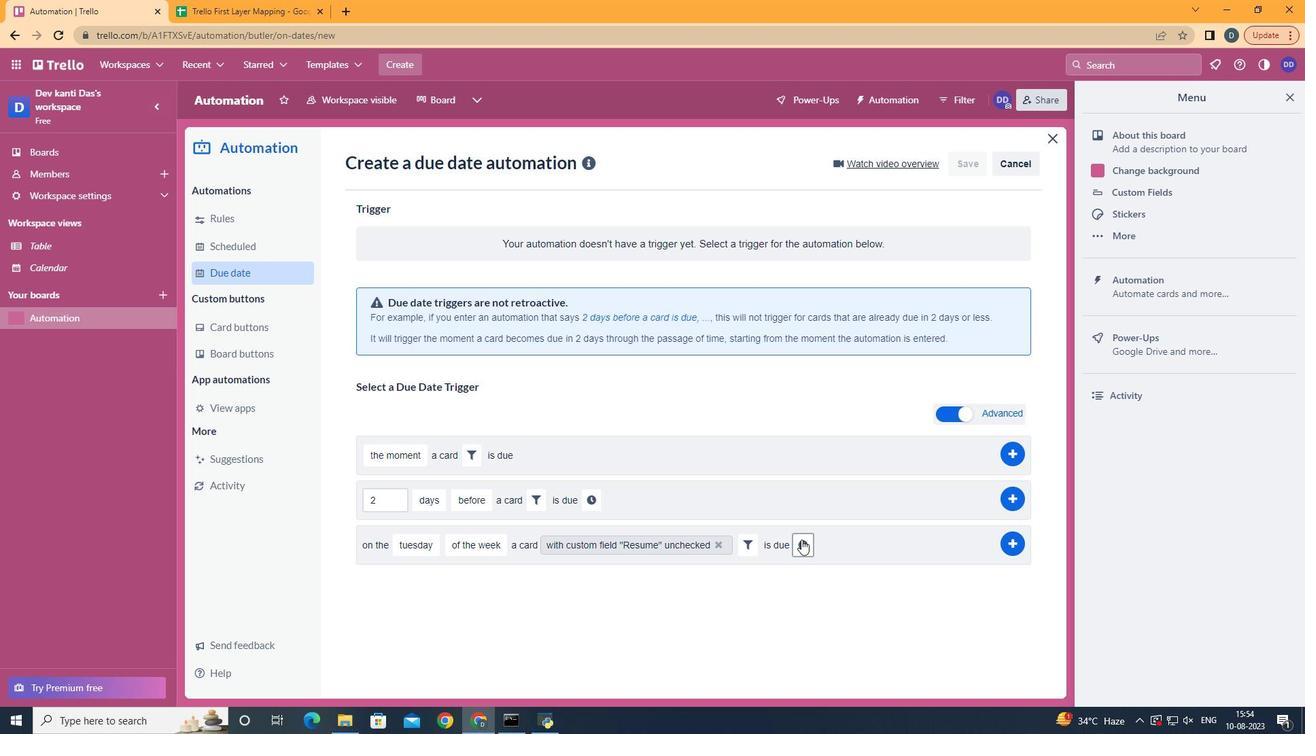 
Action: Mouse pressed left at (801, 539)
Screenshot: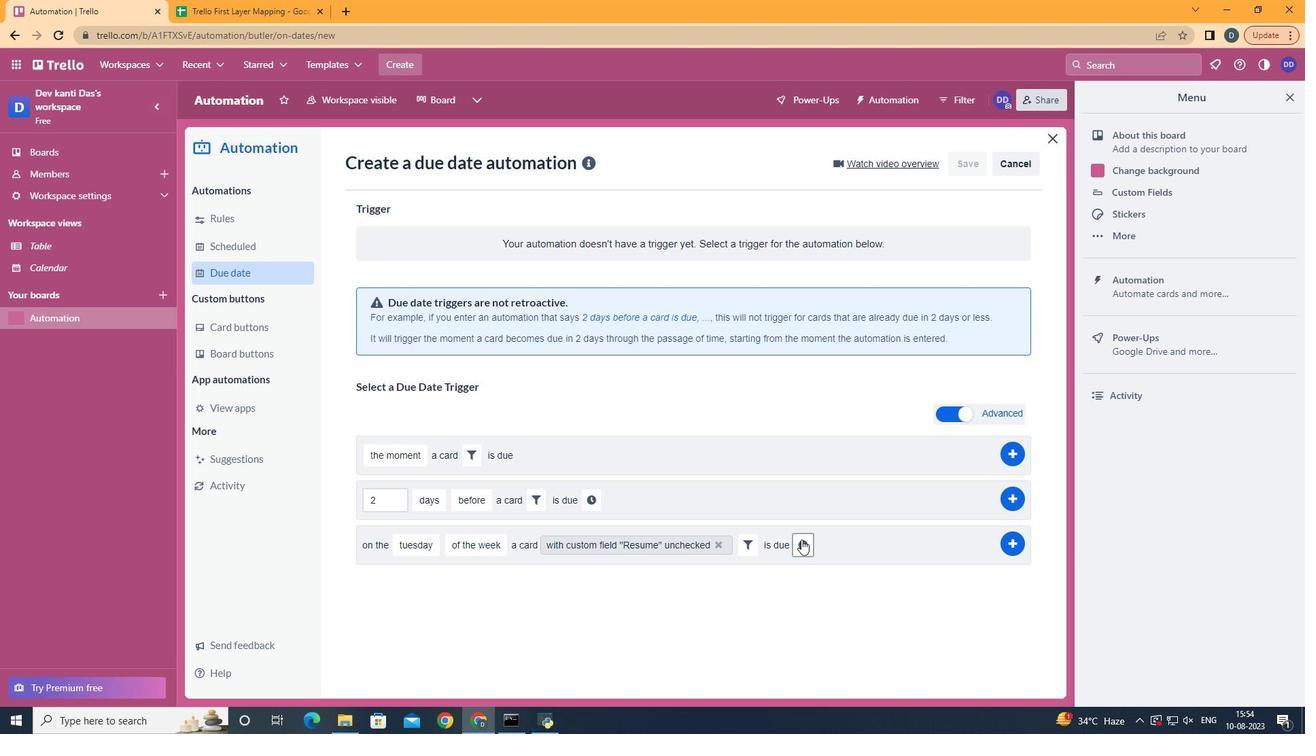 
Action: Mouse moved to (827, 542)
Screenshot: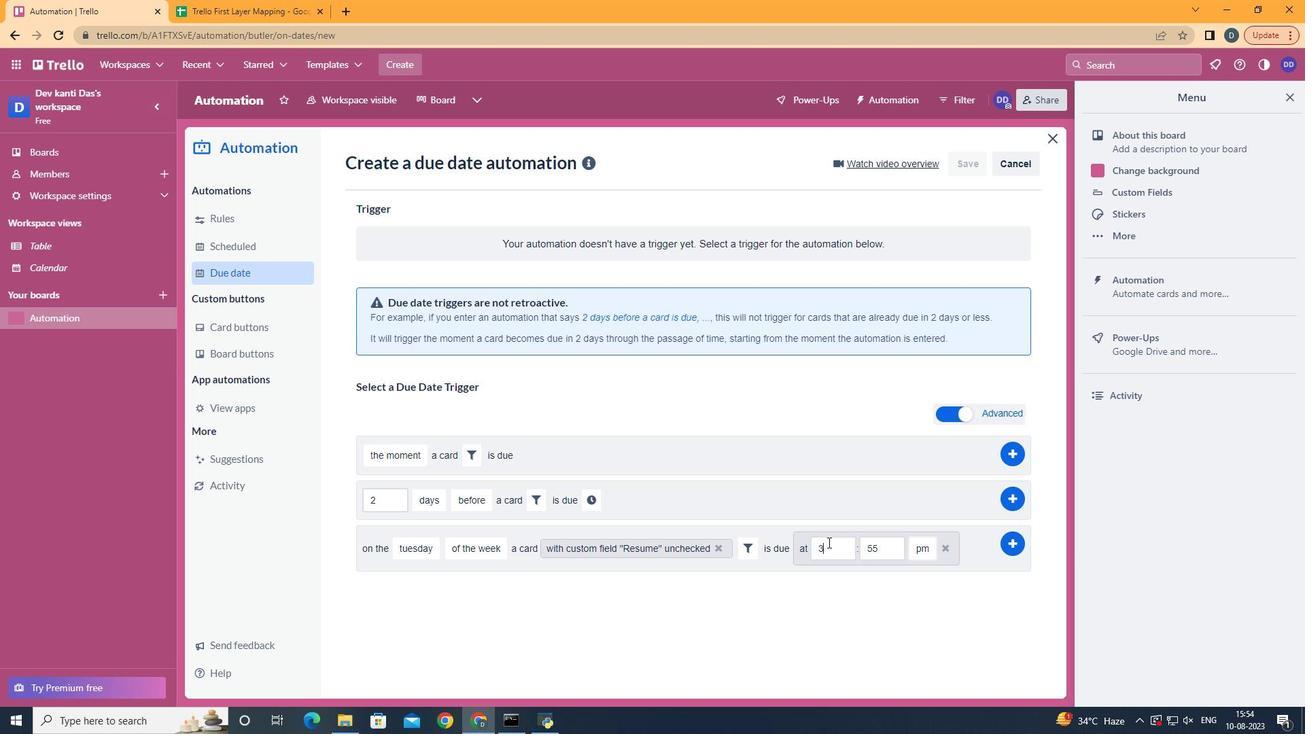 
Action: Mouse pressed left at (827, 542)
Screenshot: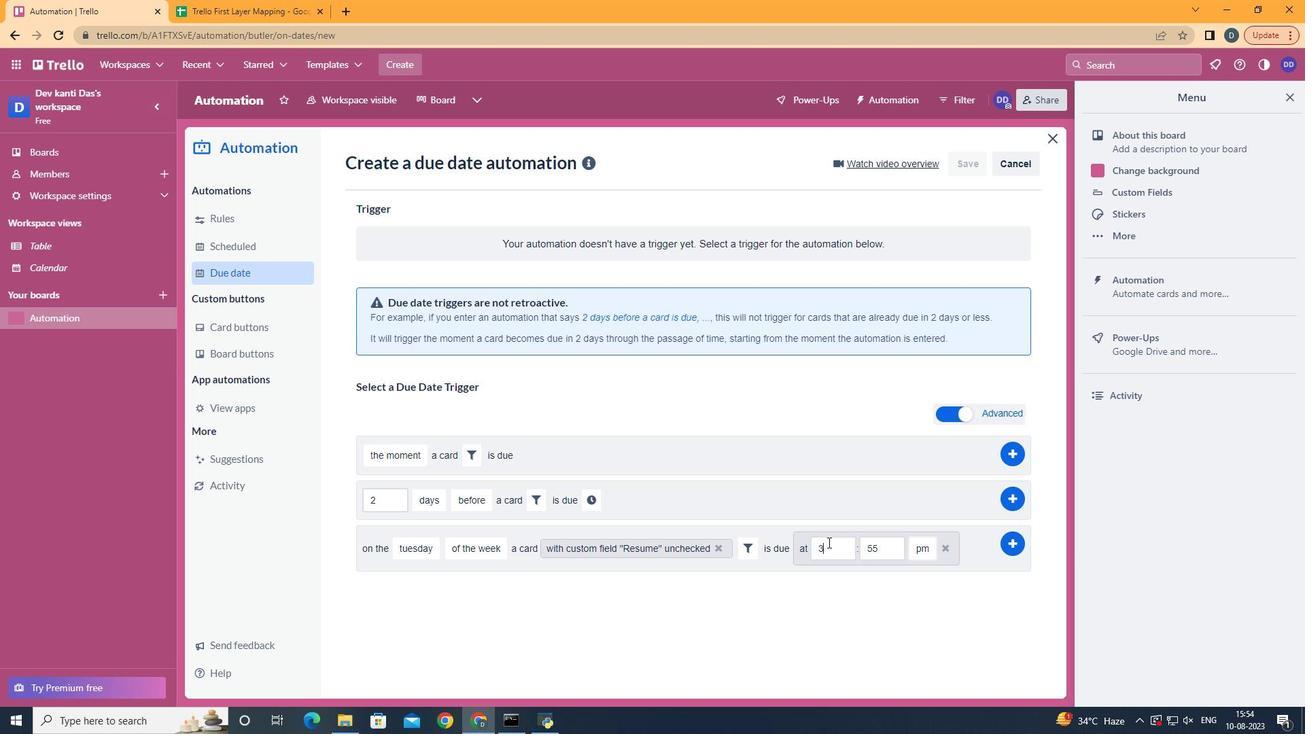 
Action: Mouse moved to (828, 542)
Screenshot: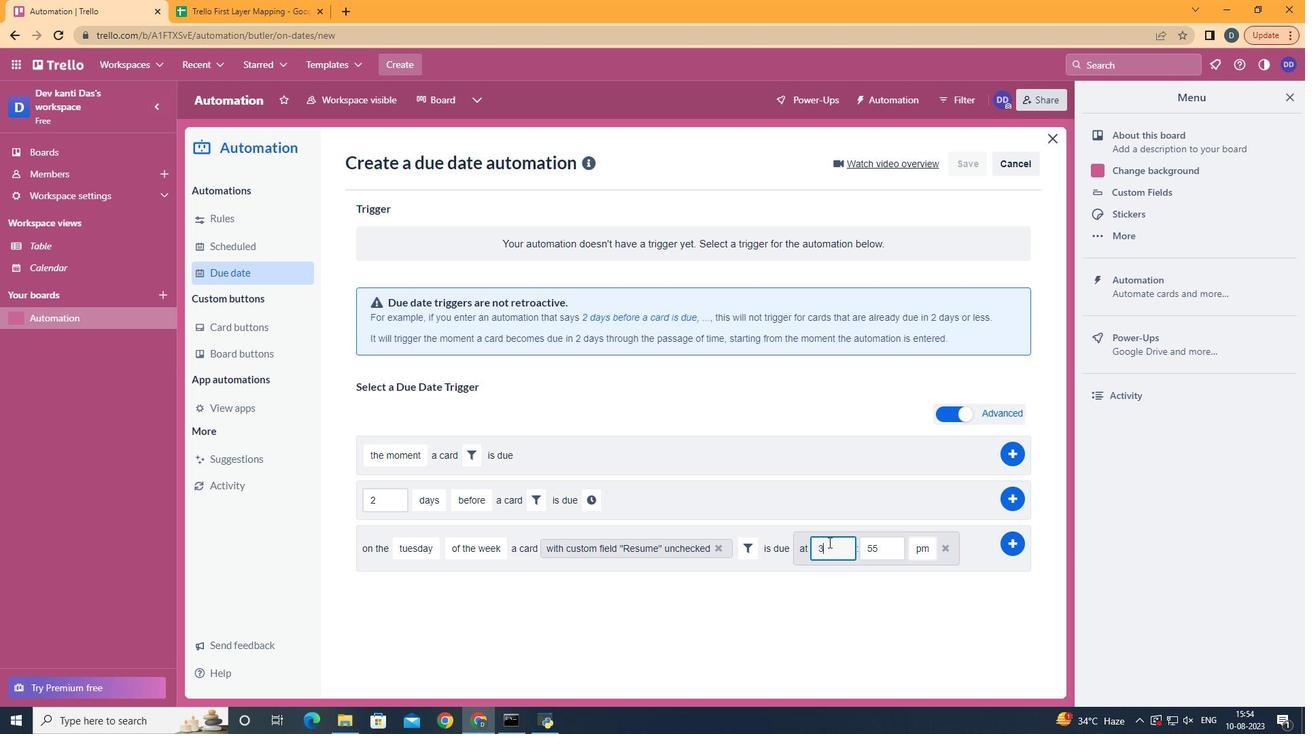 
Action: Key pressed <Key.backspace>11
Screenshot: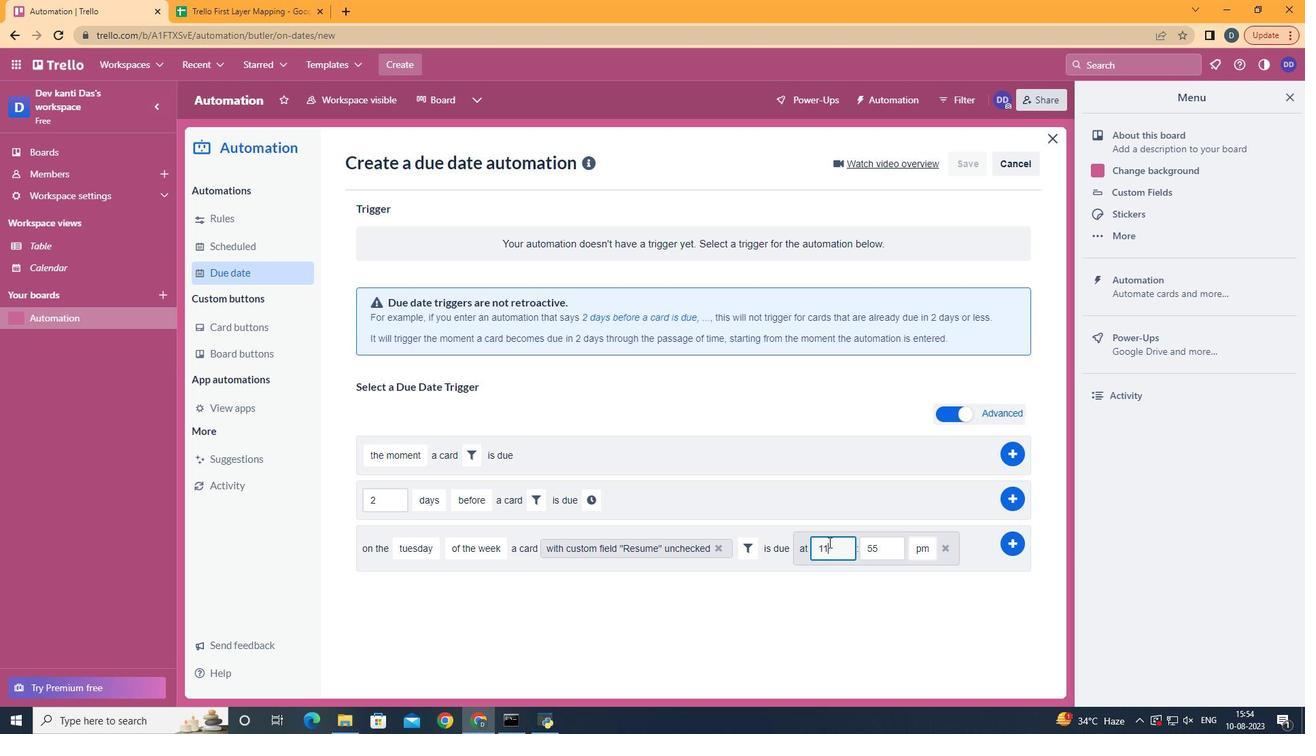 
Action: Mouse moved to (889, 551)
Screenshot: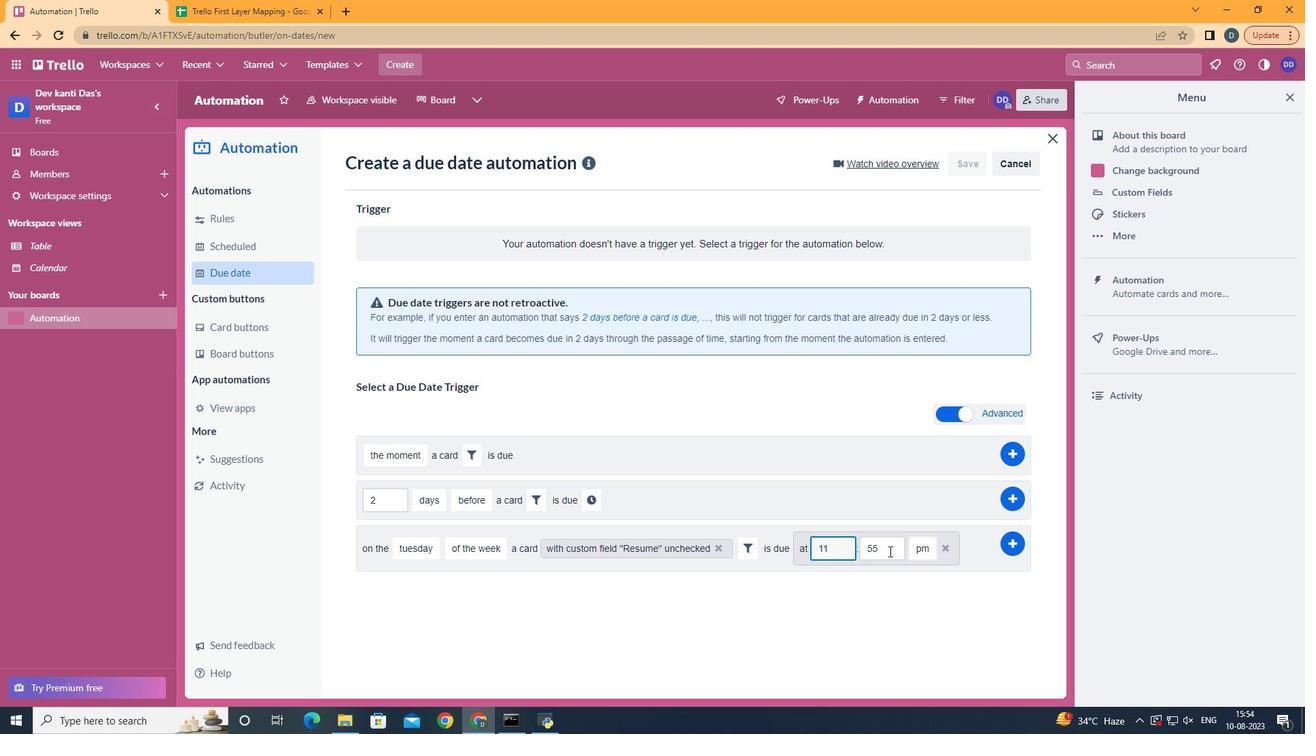 
Action: Mouse pressed left at (889, 551)
Screenshot: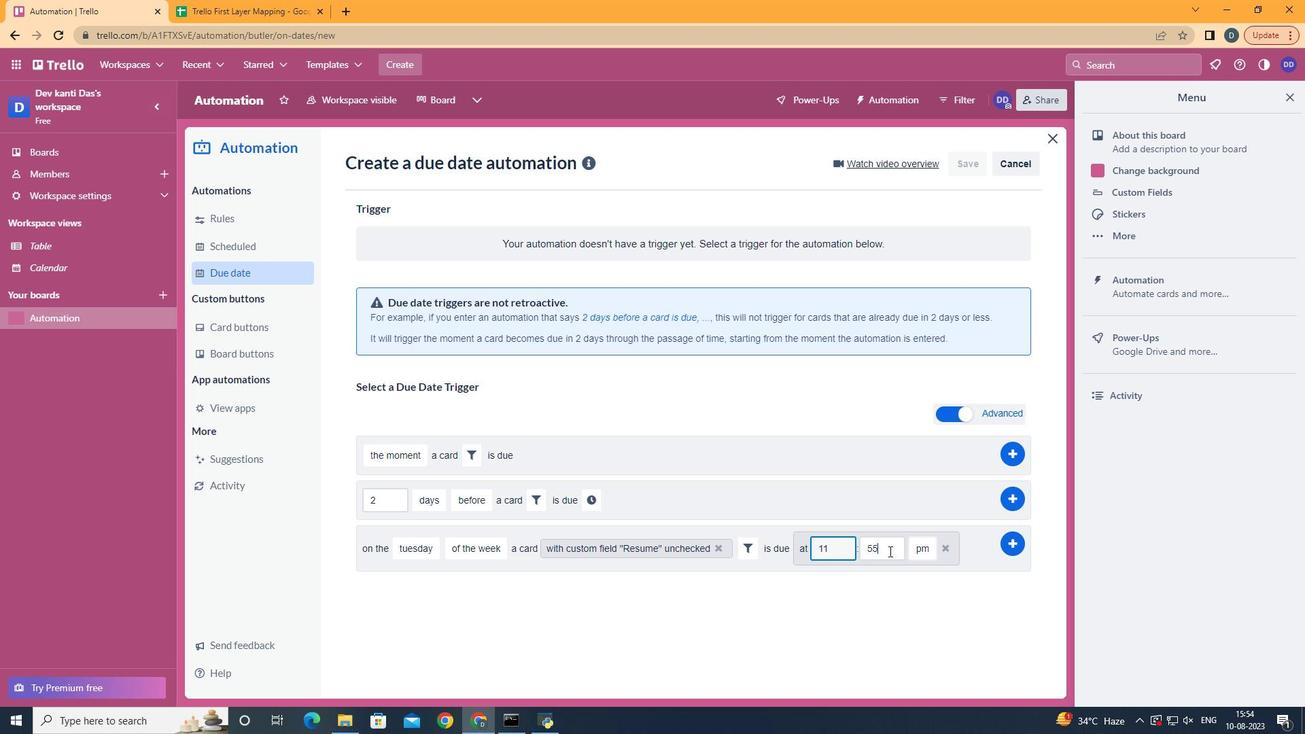 
Action: Key pressed <Key.backspace><Key.backspace>00
Screenshot: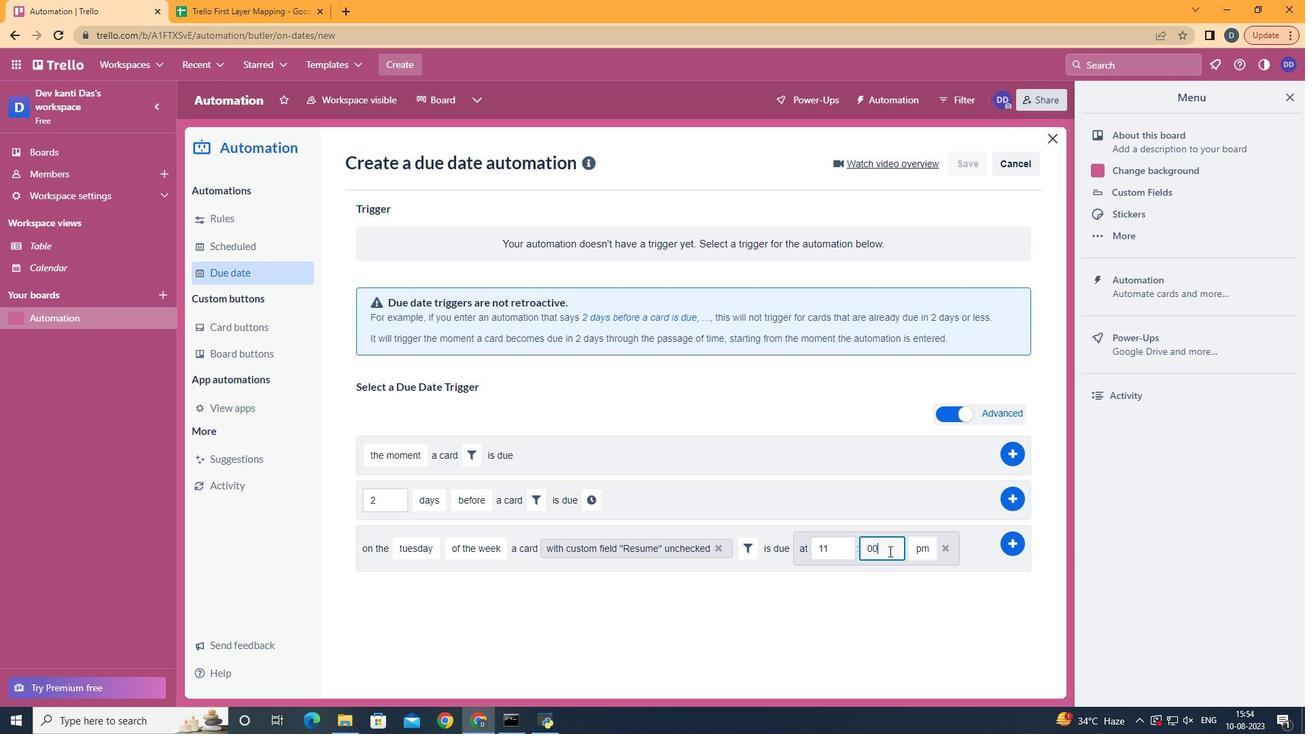 
Action: Mouse moved to (927, 571)
Screenshot: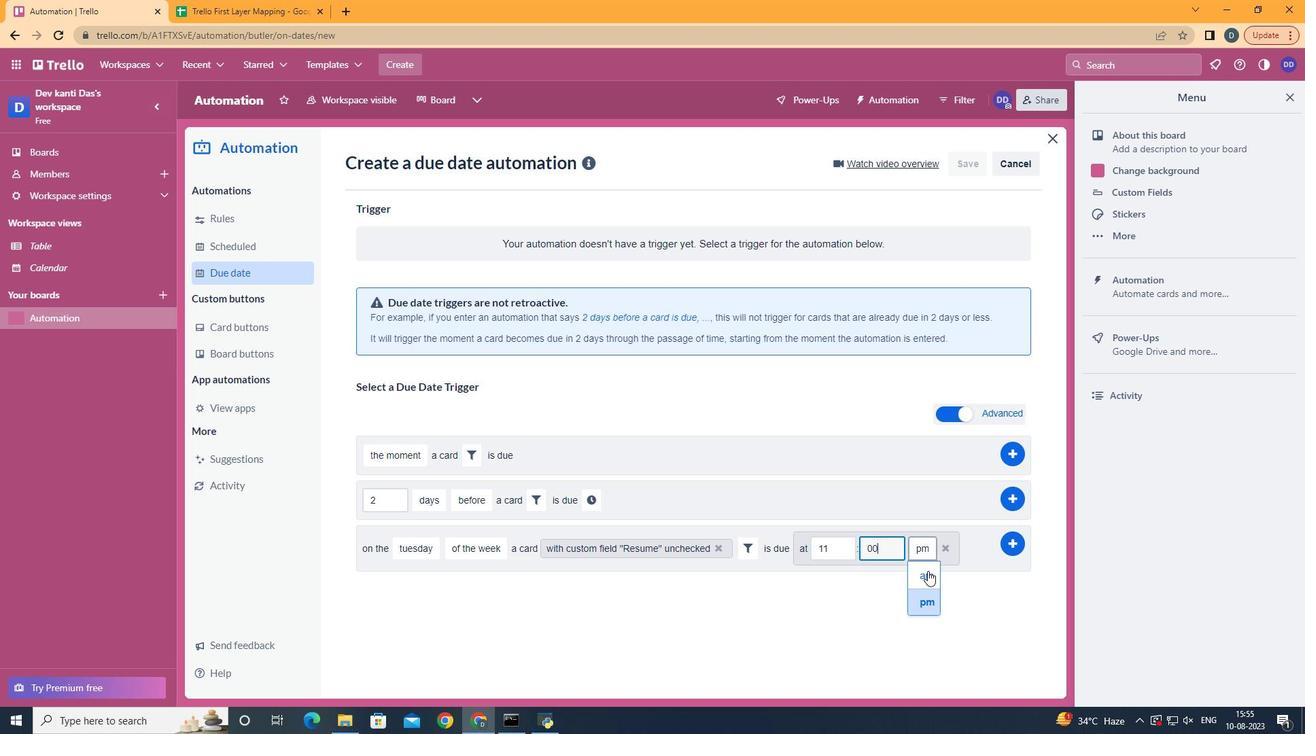 
Action: Mouse pressed left at (927, 571)
Screenshot: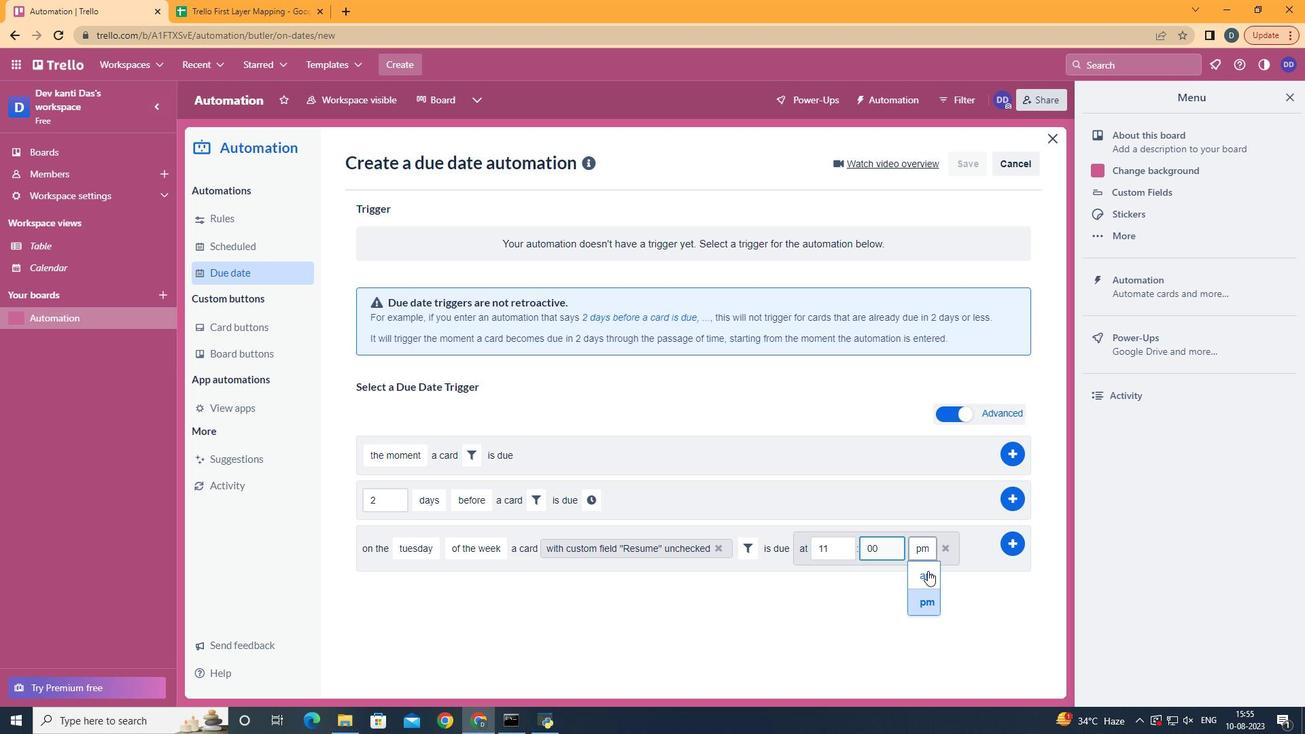 
Action: Mouse moved to (1014, 546)
Screenshot: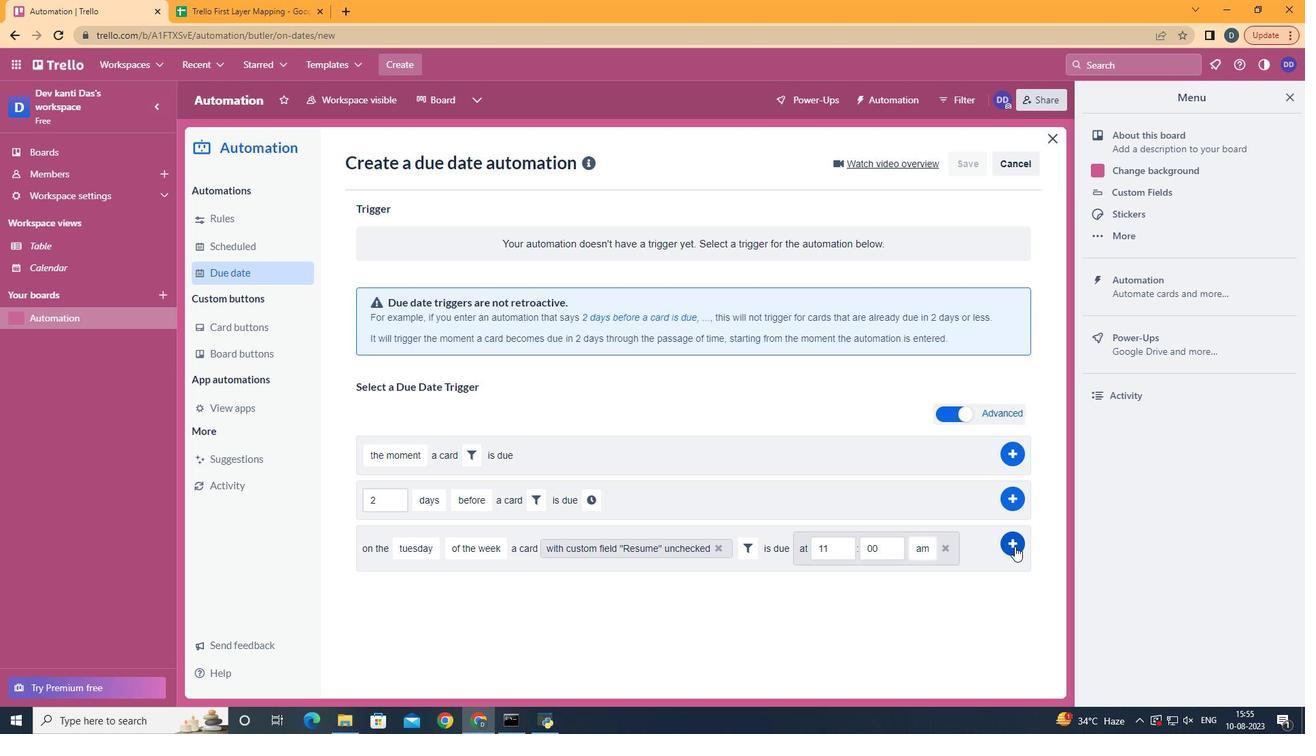 
Action: Mouse pressed left at (1014, 546)
Screenshot: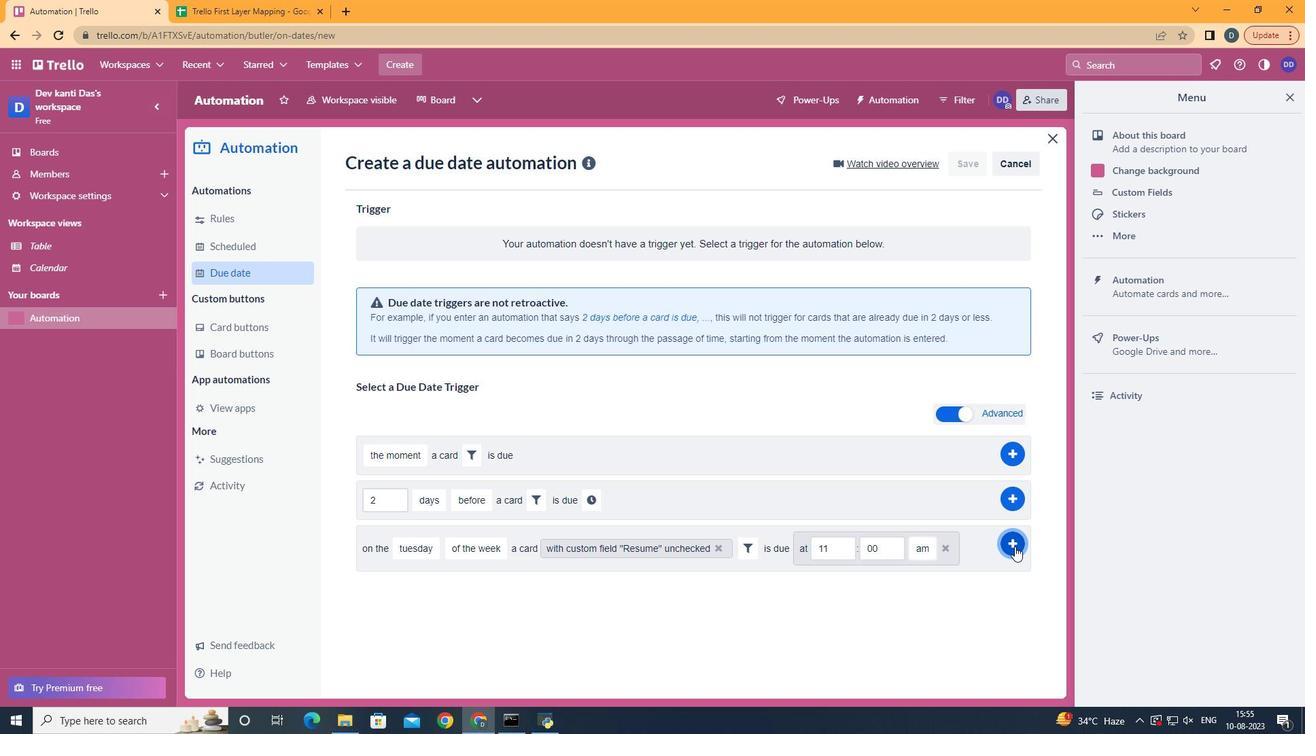 
